 Task: Create user for testing Purpose.
Action: Mouse moved to (588, 30)
Screenshot: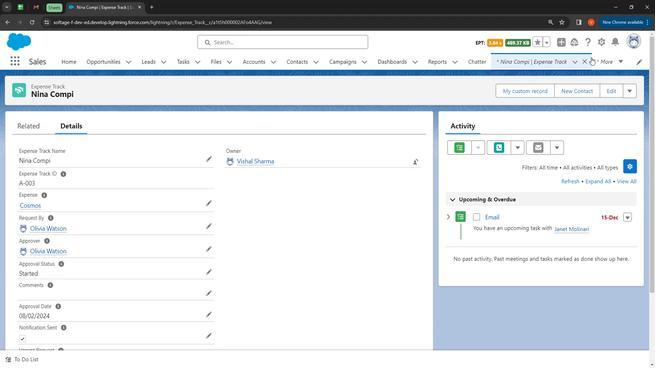 
Action: Mouse pressed left at (588, 30)
Screenshot: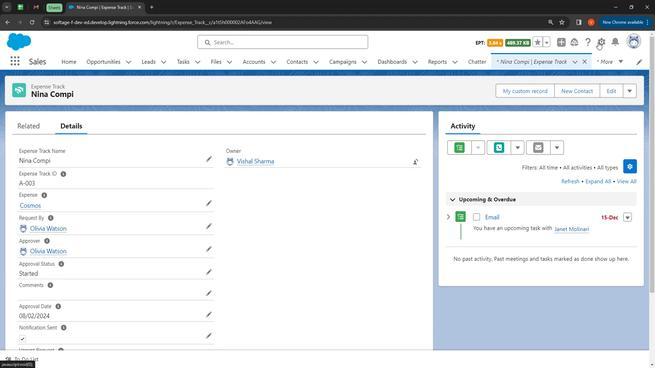 
Action: Mouse moved to (540, 60)
Screenshot: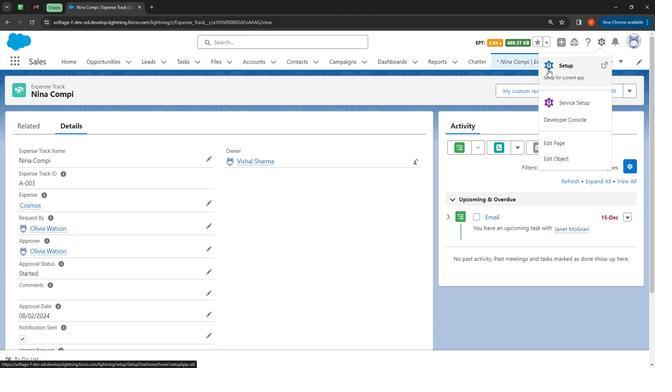 
Action: Mouse pressed left at (540, 60)
Screenshot: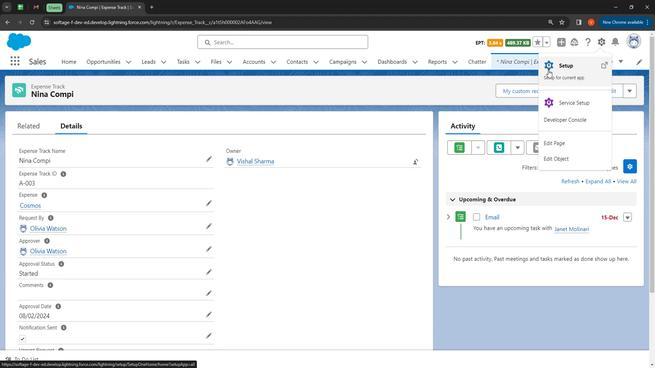 
Action: Mouse moved to (60, 73)
Screenshot: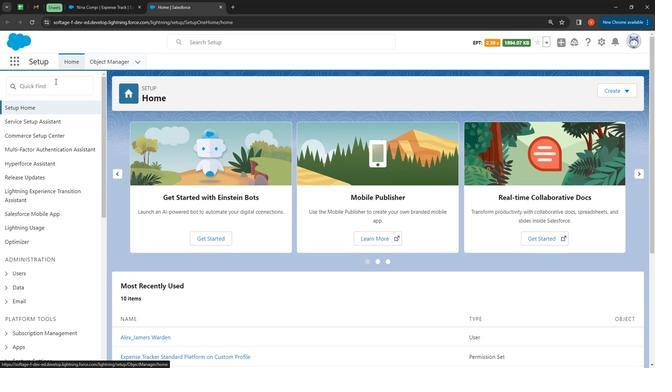 
Action: Mouse pressed left at (60, 73)
Screenshot: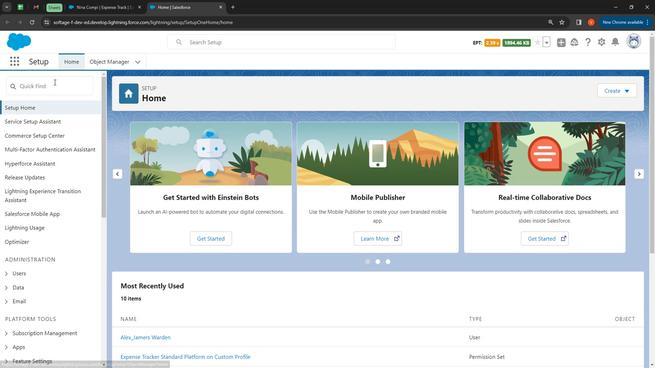 
Action: Mouse moved to (52, 83)
Screenshot: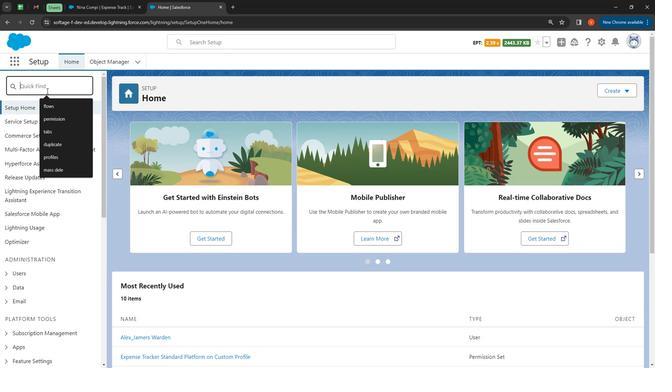 
Action: Mouse pressed left at (52, 83)
Screenshot: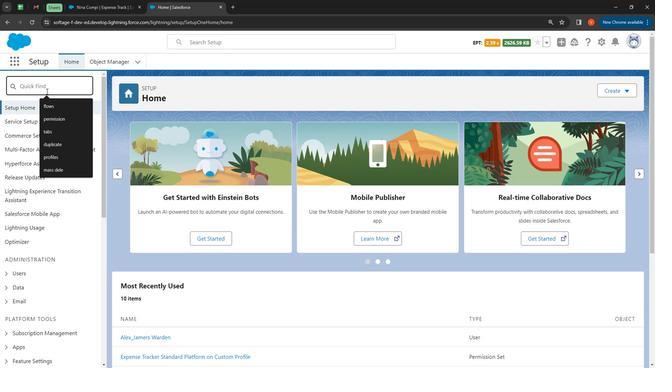 
Action: Mouse moved to (56, 83)
Screenshot: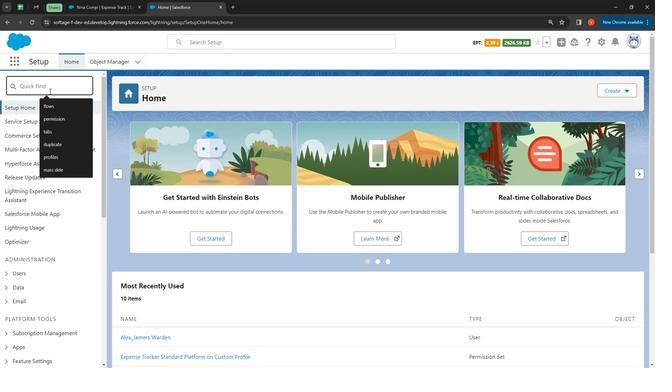 
Action: Key pressed <Key.shift>User
Screenshot: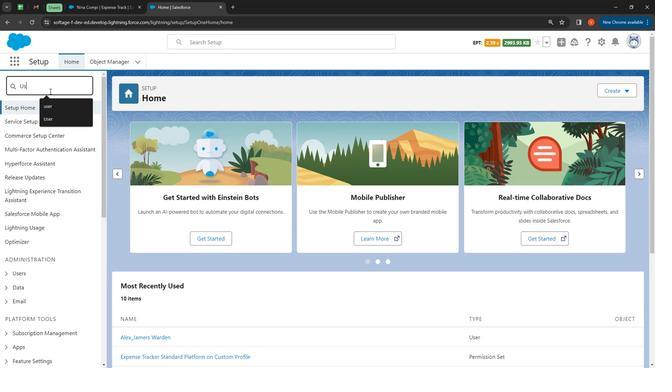 
Action: Mouse moved to (37, 218)
Screenshot: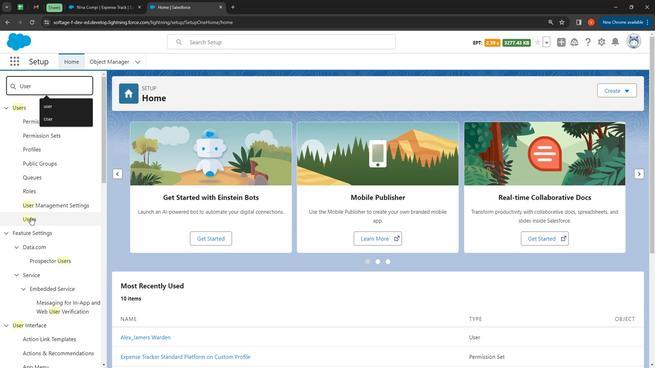 
Action: Mouse pressed left at (37, 218)
Screenshot: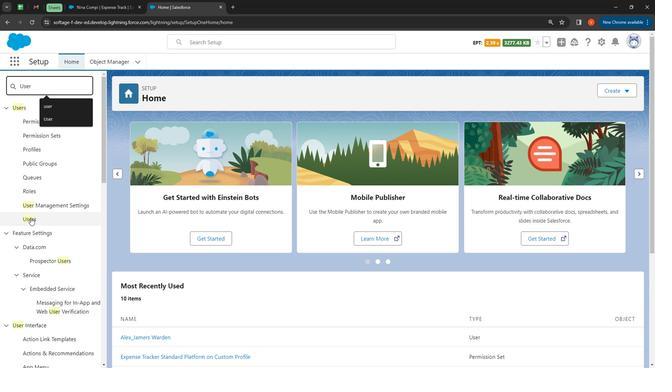 
Action: Mouse moved to (296, 194)
Screenshot: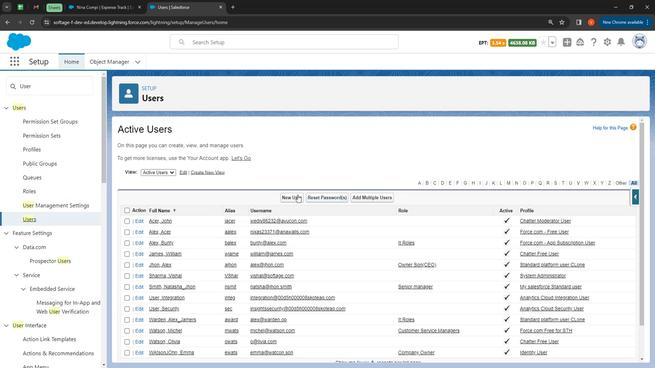 
Action: Mouse pressed left at (296, 194)
Screenshot: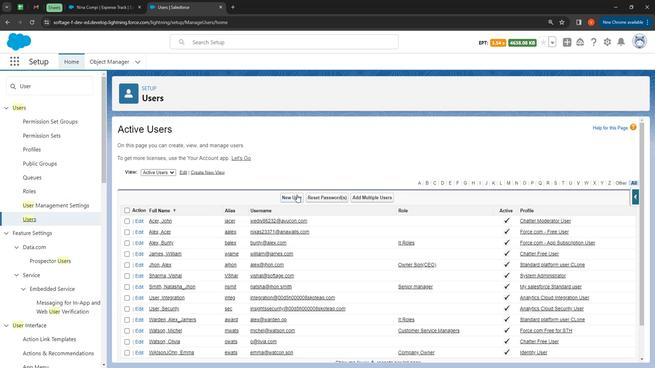 
Action: Mouse moved to (498, 171)
Screenshot: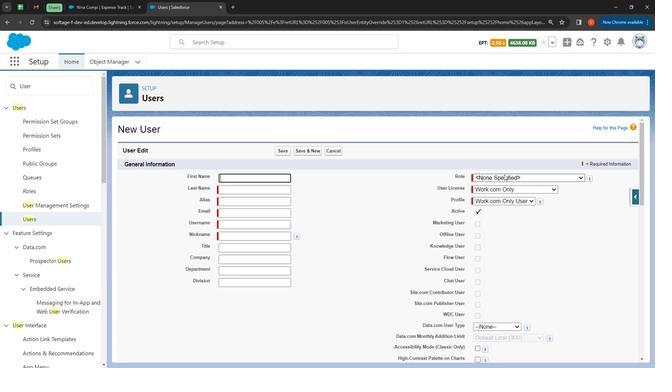 
Action: Mouse pressed left at (498, 171)
Screenshot: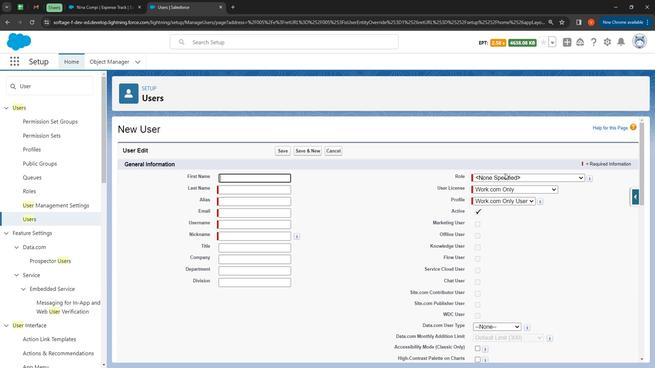 
Action: Mouse moved to (503, 175)
Screenshot: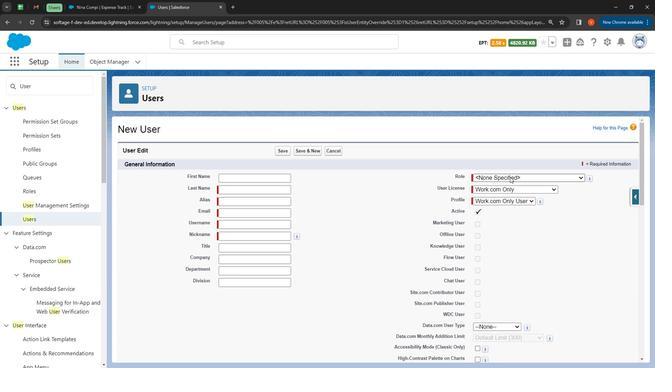 
Action: Mouse pressed left at (503, 175)
Screenshot: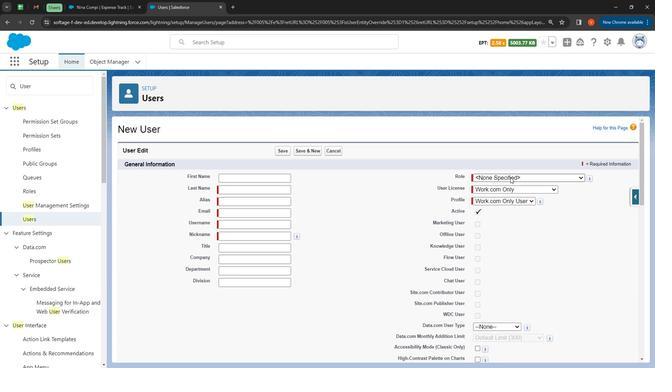 
Action: Mouse moved to (514, 272)
Screenshot: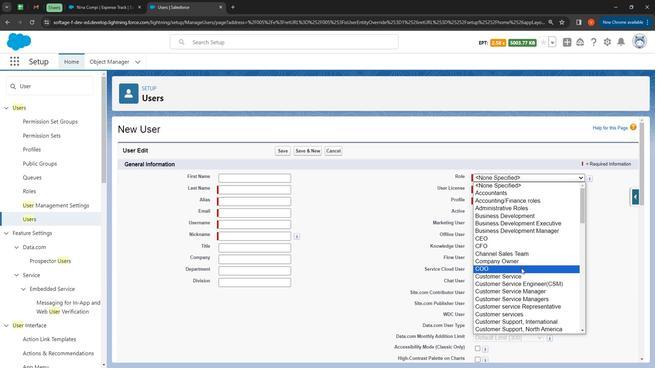 
Action: Mouse pressed left at (514, 272)
Screenshot: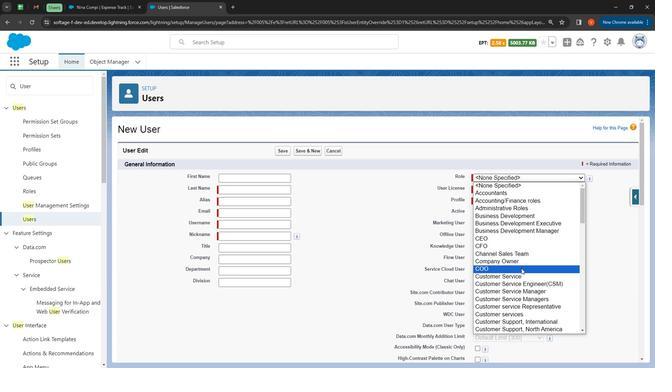 
Action: Mouse moved to (503, 188)
Screenshot: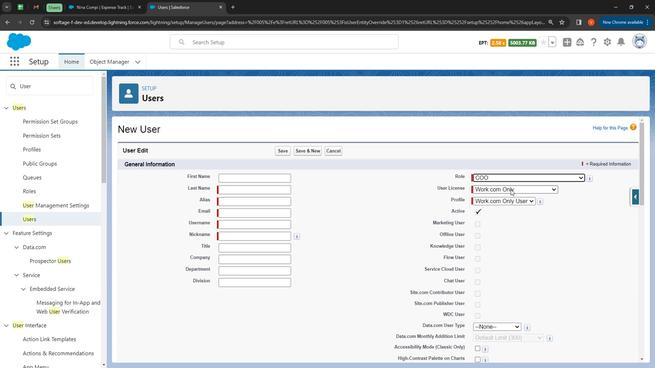 
Action: Mouse pressed left at (503, 188)
Screenshot: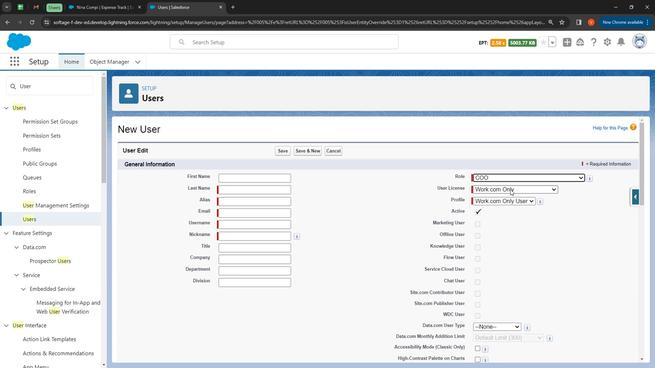 
Action: Mouse moved to (509, 197)
Screenshot: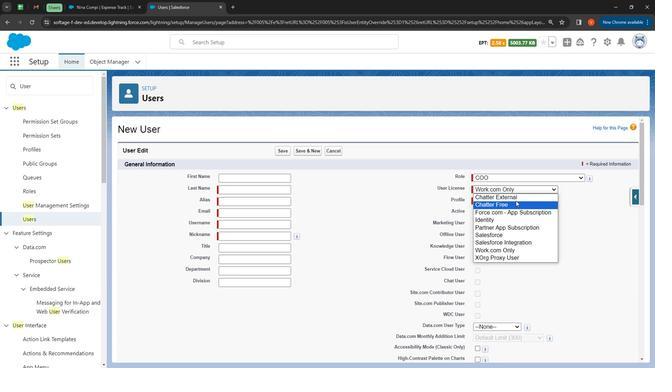 
Action: Mouse pressed left at (509, 197)
Screenshot: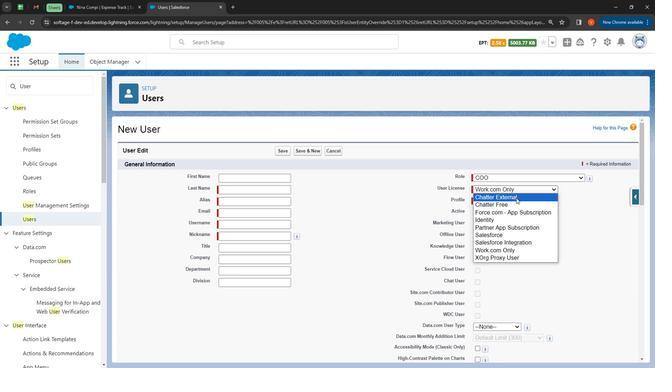 
Action: Mouse moved to (514, 202)
Screenshot: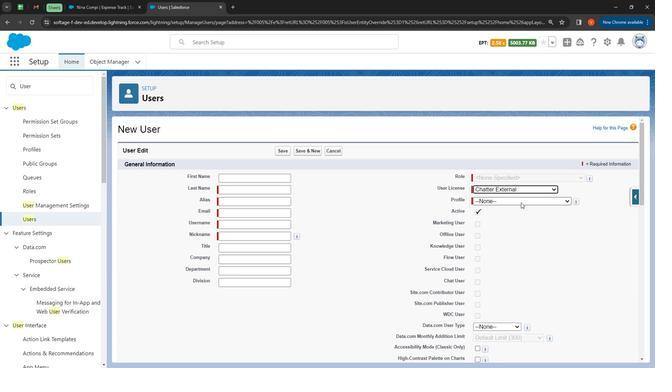 
Action: Mouse pressed left at (514, 202)
Screenshot: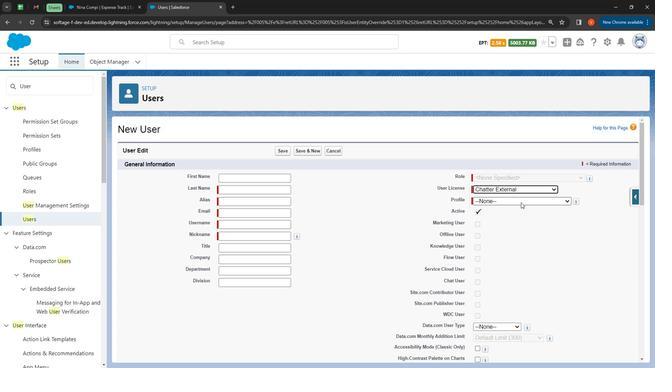 
Action: Mouse moved to (531, 217)
Screenshot: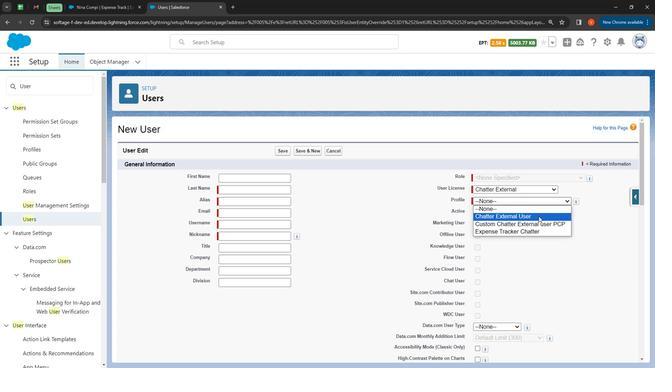 
Action: Mouse pressed left at (531, 217)
Screenshot: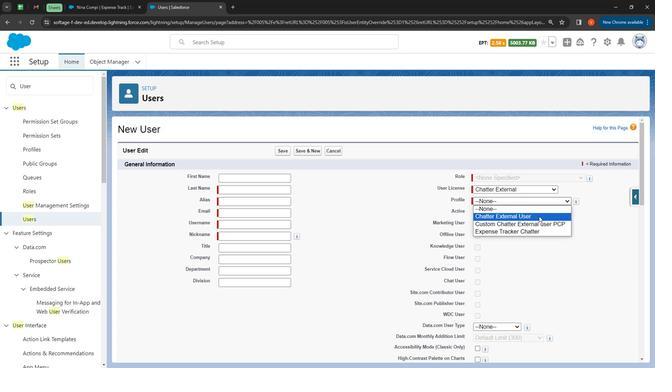 
Action: Mouse moved to (238, 176)
Screenshot: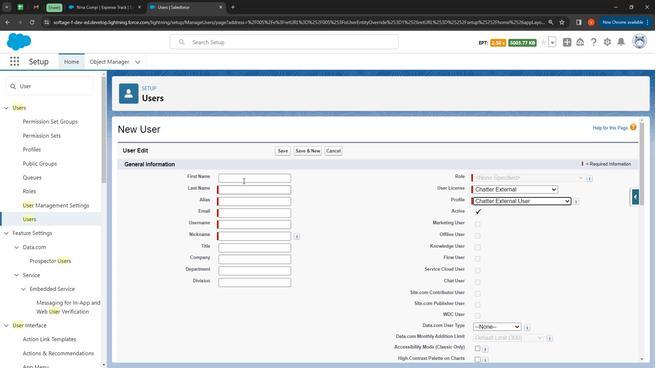 
Action: Mouse pressed left at (238, 176)
Screenshot: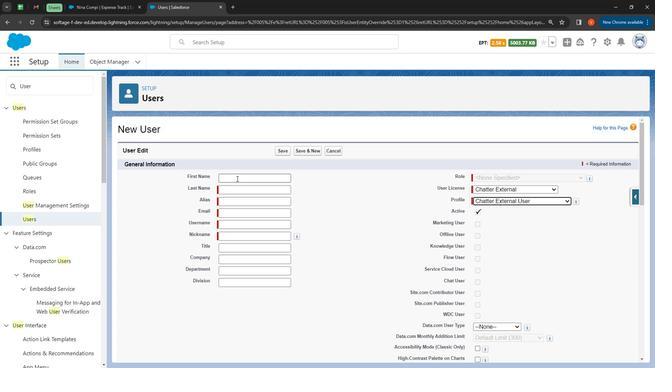 
Action: Mouse moved to (318, 168)
Screenshot: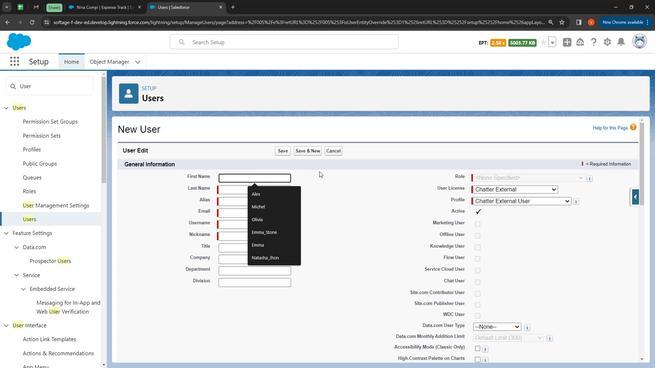 
Action: Key pressed <Key.shift>
Screenshot: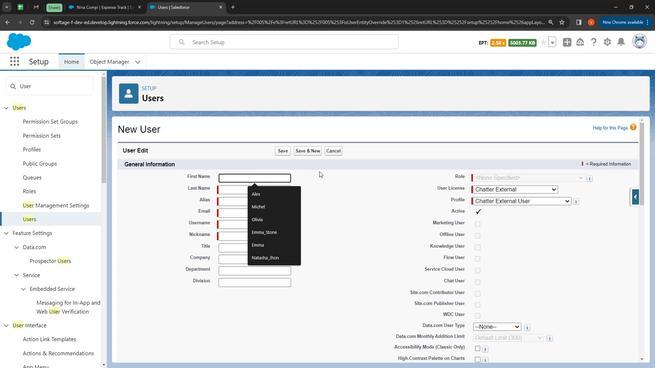 
Action: Mouse moved to (316, 167)
Screenshot: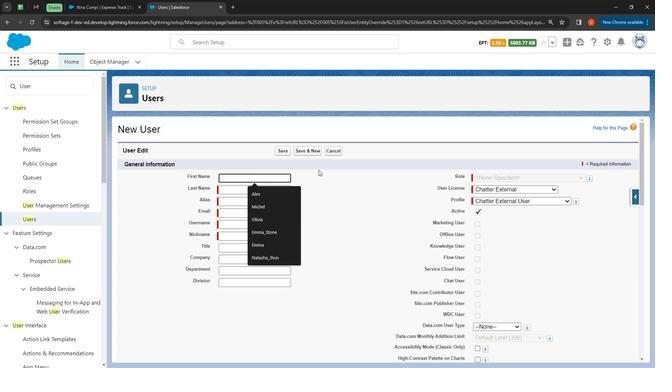 
Action: Key pressed <Key.shift><Key.shift><Key.shift><Key.shift><Key.shift><Key.shift><Key.shift><Key.shift><Key.shift><Key.shift><Key.shift><Key.shift><Key.shift><Key.shift><Key.shift><Key.shift><Key.shift><Key.shift><Key.shift><Key.shift><Key.shift>Eathen
Screenshot: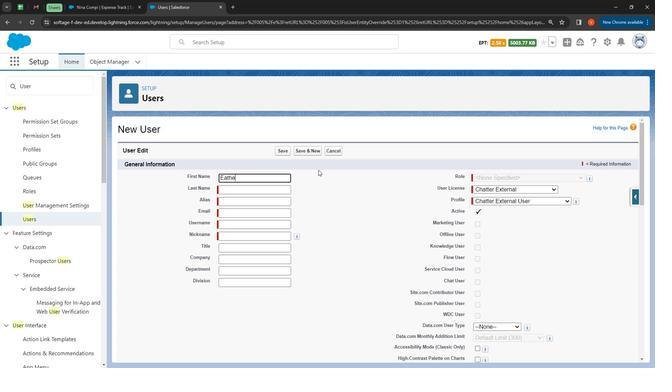
Action: Mouse moved to (280, 192)
Screenshot: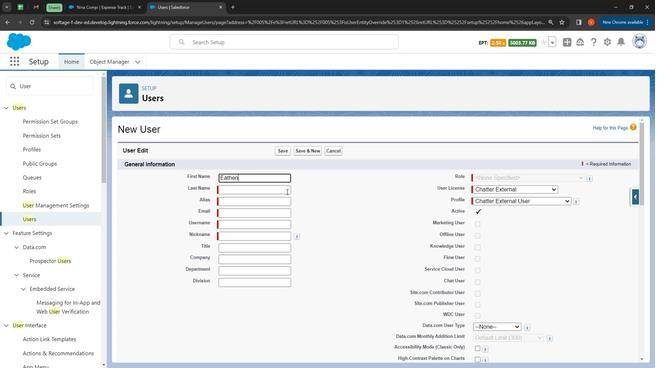 
Action: Mouse pressed left at (280, 192)
Screenshot: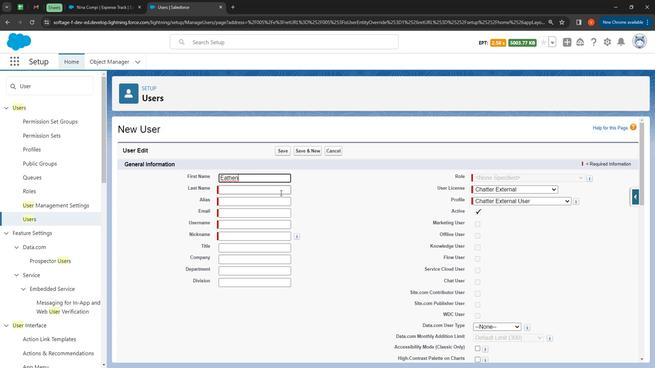 
Action: Key pressed <Key.shift><Key.shift><Key.shift><Key.shift><Key.shift><Key.shift><Key.shift><Key.shift><Key.shift><Key.shift><Key.shift><Key.shift><Key.shift><Key.shift>Lee
Screenshot: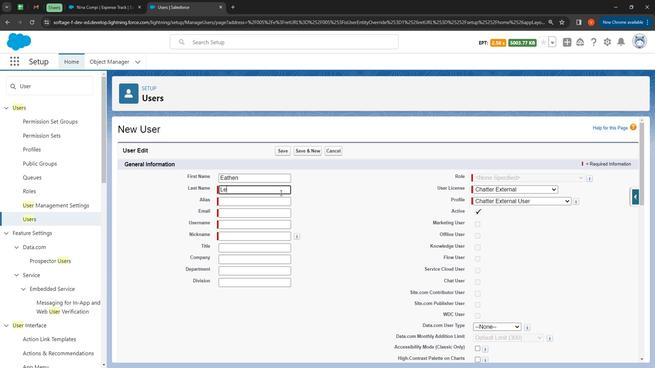 
Action: Mouse moved to (272, 208)
Screenshot: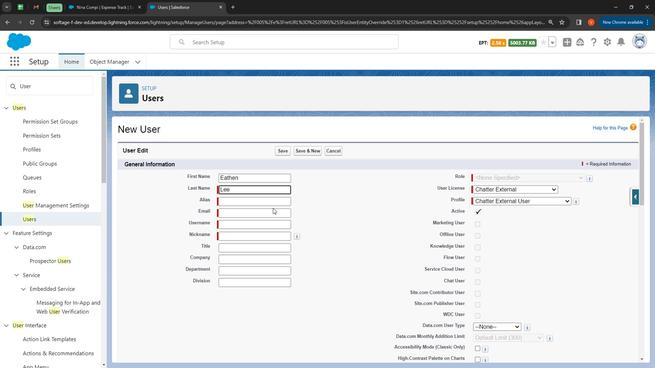 
Action: Mouse pressed left at (272, 208)
Screenshot: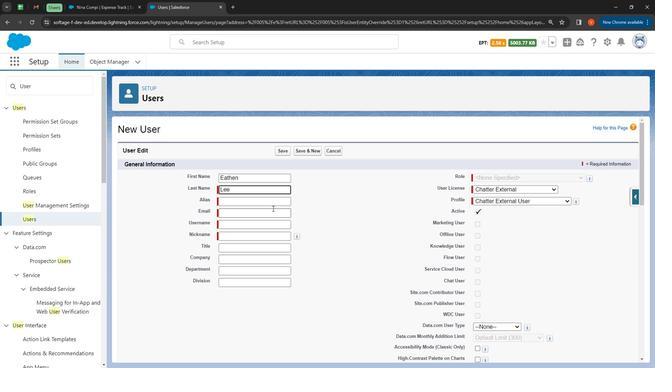 
Action: Mouse moved to (212, 225)
Screenshot: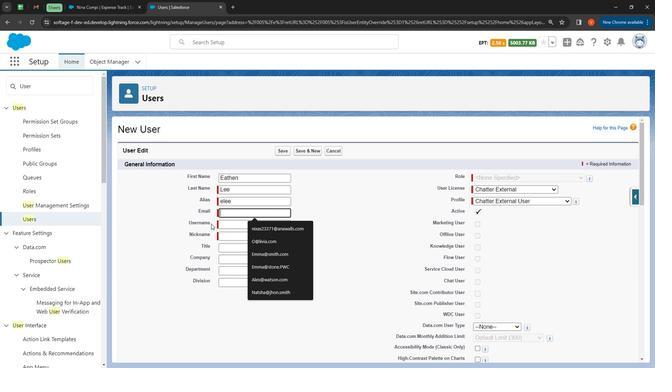 
Action: Key pressed <Key.shift>
Screenshot: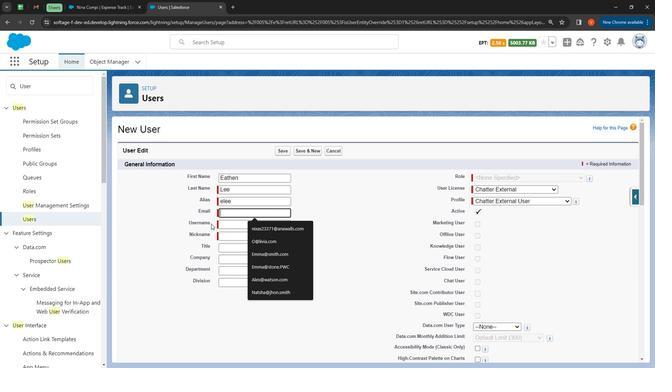 
Action: Mouse moved to (221, 222)
Screenshot: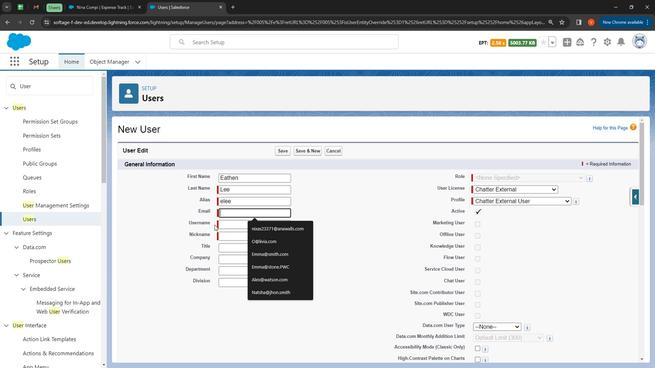 
Action: Key pressed <Key.shift><Key.shift><Key.shift>Eathen<Key.shift>@<Key.shift>Lee.com
Screenshot: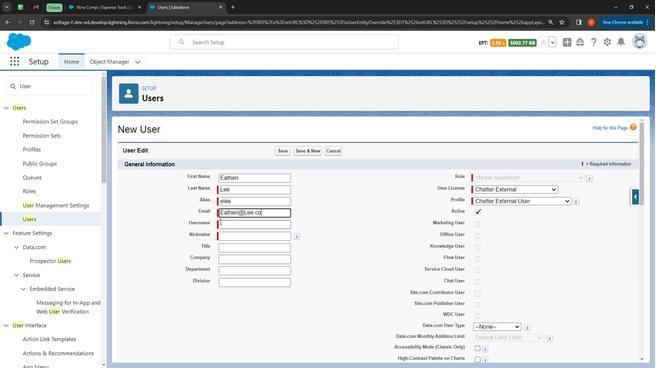 
Action: Mouse moved to (239, 231)
Screenshot: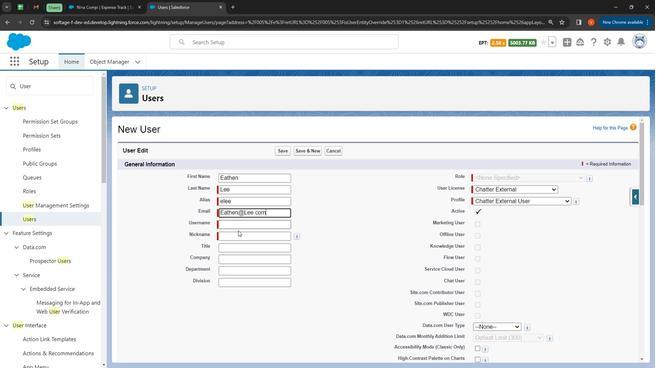 
Action: Mouse pressed left at (239, 231)
Screenshot: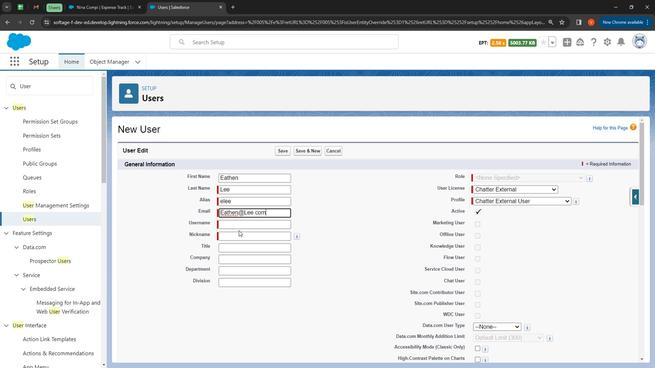 
Action: Mouse moved to (230, 249)
Screenshot: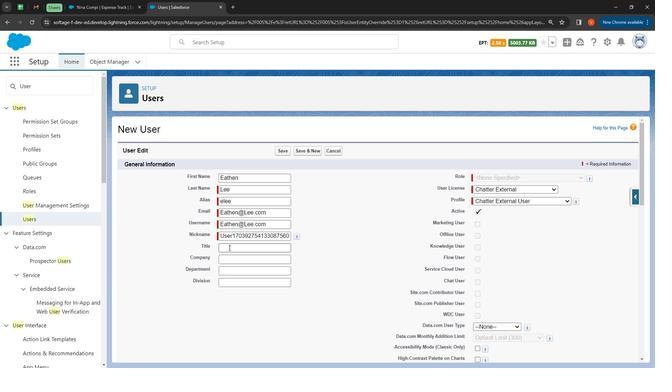 
Action: Mouse pressed left at (230, 249)
Screenshot: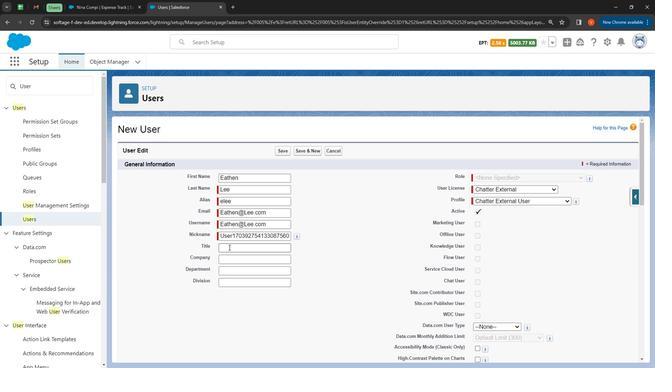 
Action: Mouse moved to (231, 249)
Screenshot: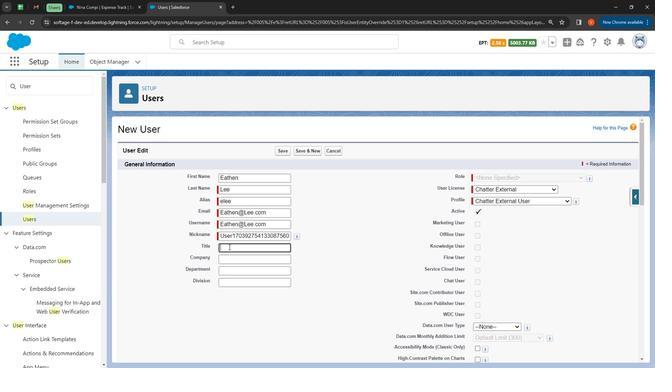 
Action: Key pressed <Key.shift>
Screenshot: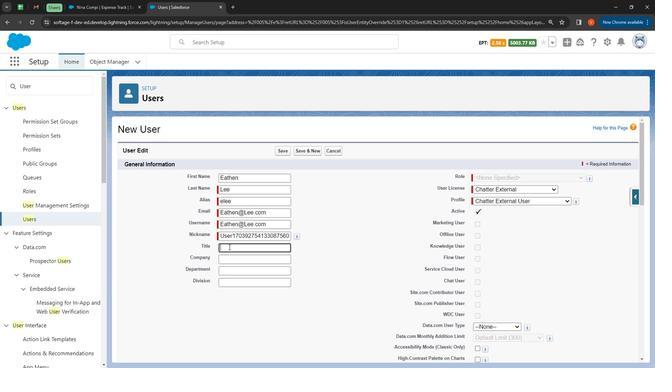 
Action: Mouse moved to (237, 246)
Screenshot: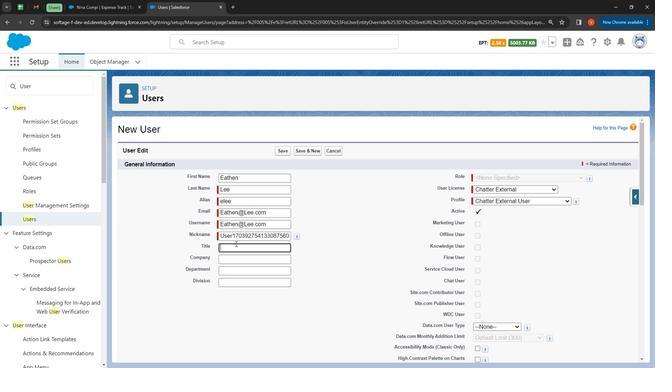 
Action: Key pressed Salesforce<Key.space><Key.shift>Developer<Key.tab><Key.shift>PWC
Screenshot: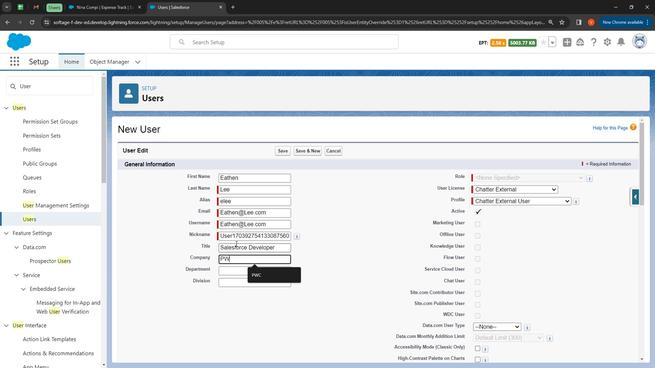 
Action: Mouse moved to (240, 279)
Screenshot: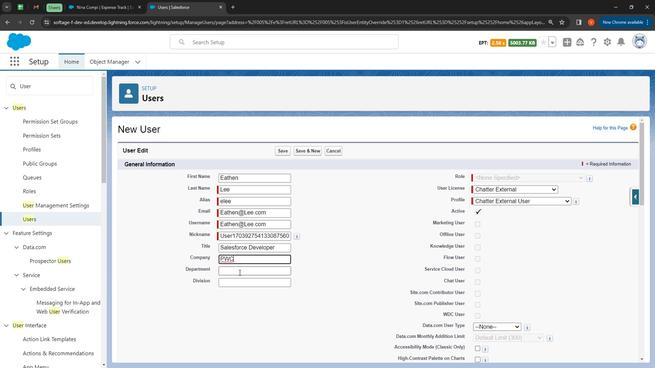 
Action: Mouse pressed left at (240, 279)
Screenshot: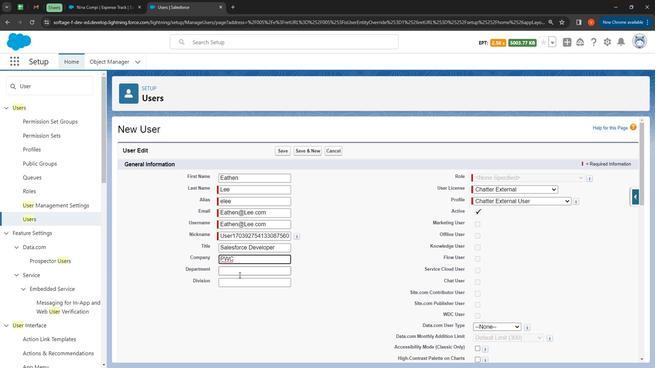 
Action: Mouse moved to (240, 279)
Screenshot: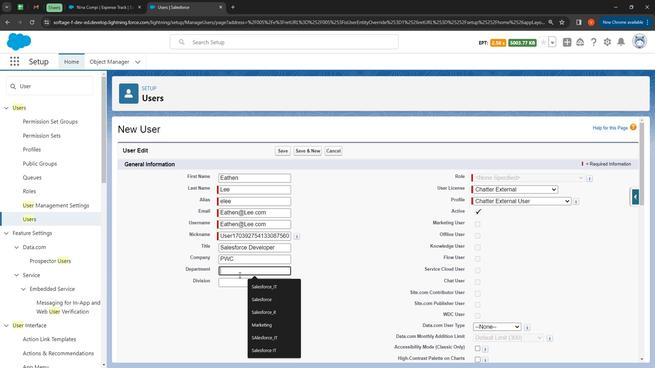 
Action: Key pressed <Key.shift>
Screenshot: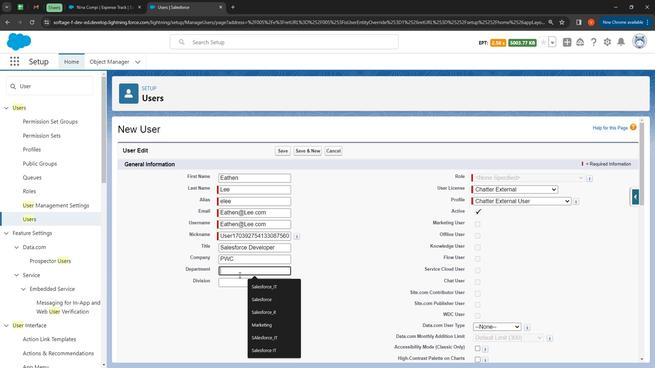 
Action: Mouse moved to (244, 243)
Screenshot: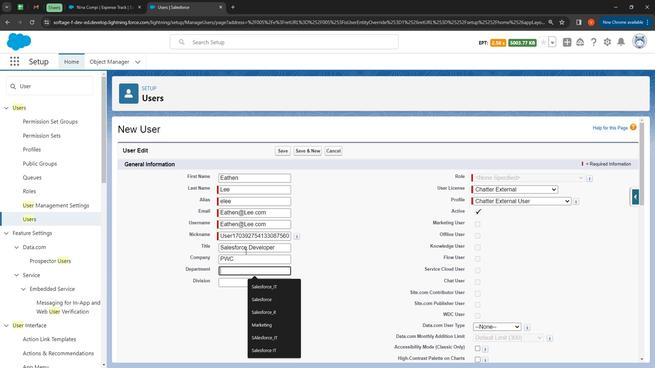 
Action: Key pressed S
Screenshot: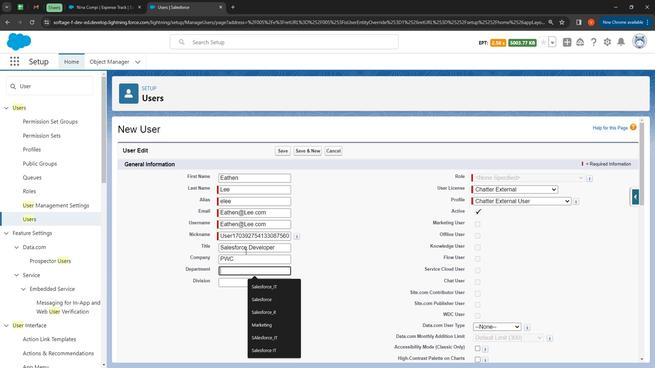 
Action: Mouse moved to (242, 239)
Screenshot: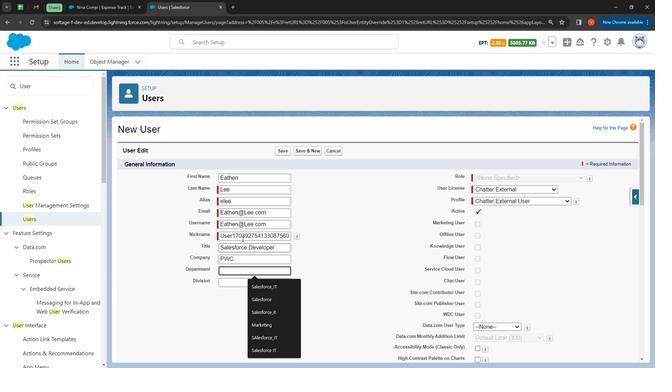 
Action: Key pressed alesforce<Key.space><Key.shift>IT
Screenshot: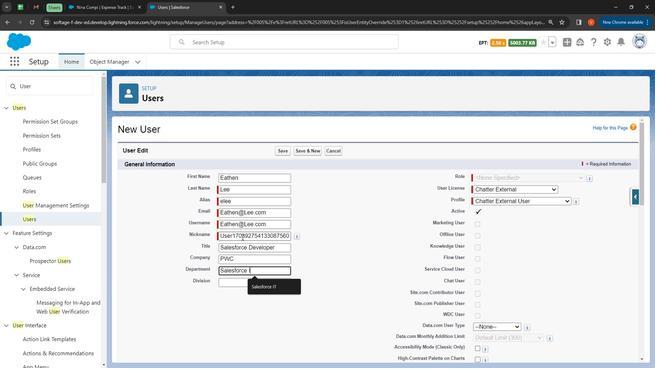 
Action: Mouse moved to (273, 291)
Screenshot: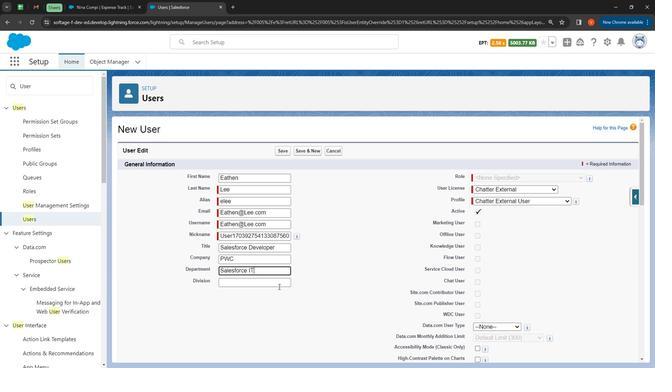 
Action: Mouse pressed left at (273, 291)
Screenshot: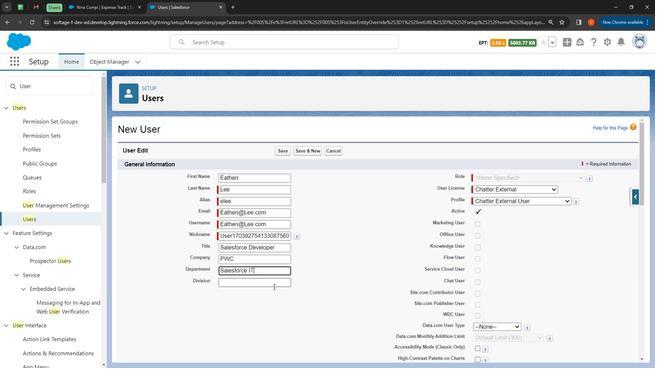 
Action: Mouse moved to (276, 284)
Screenshot: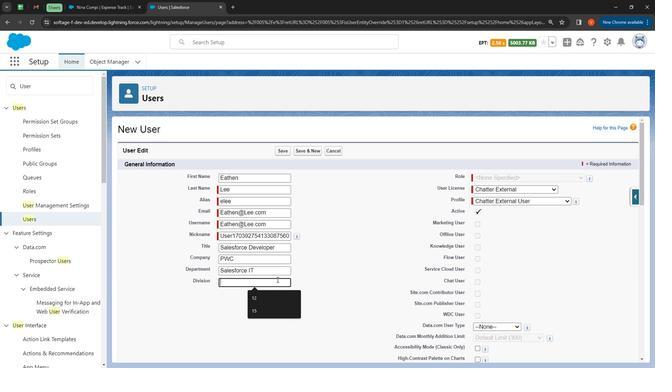 
Action: Key pressed 15
Screenshot: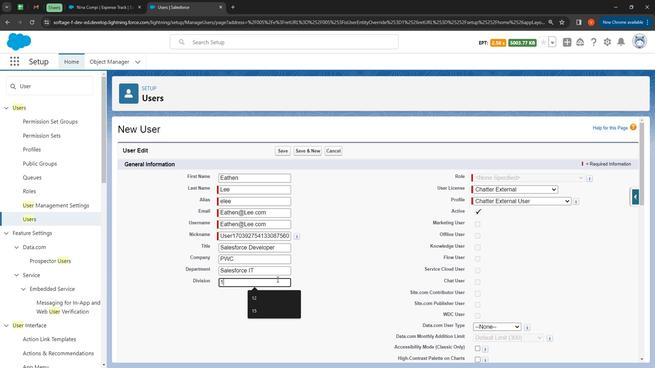
Action: Mouse moved to (520, 227)
Screenshot: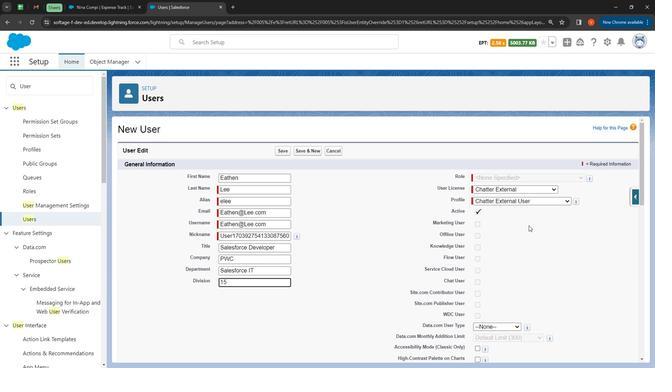
Action: Mouse scrolled (520, 227) with delta (0, 0)
Screenshot: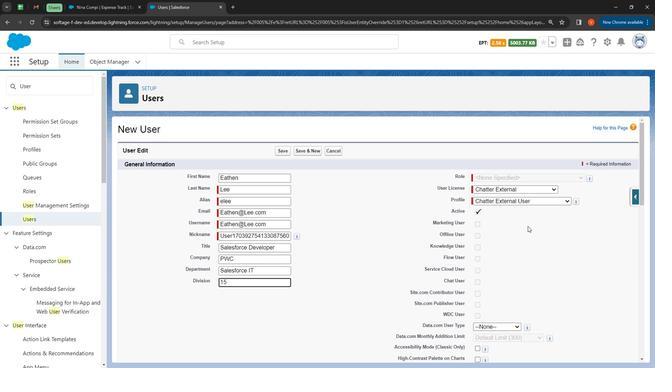 
Action: Mouse moved to (520, 228)
Screenshot: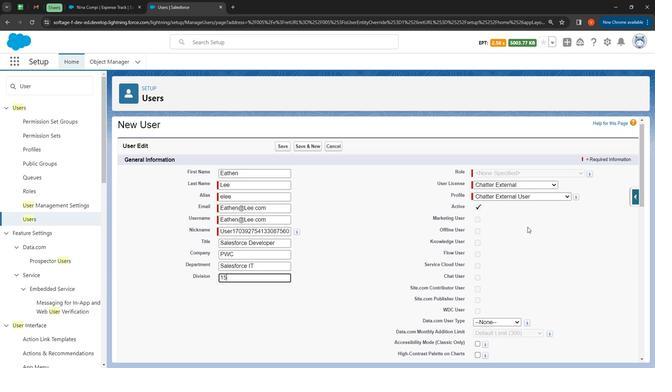 
Action: Mouse scrolled (520, 227) with delta (0, 0)
Screenshot: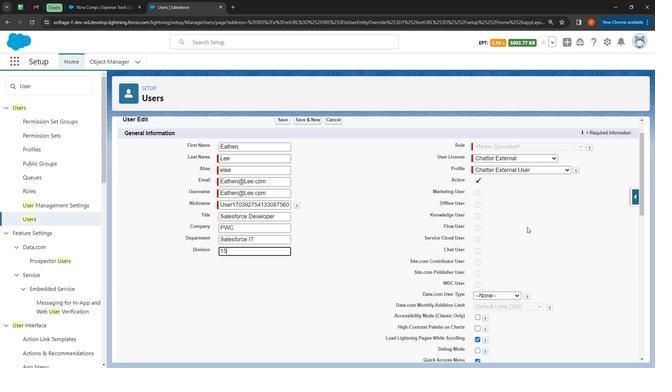 
Action: Mouse moved to (519, 228)
Screenshot: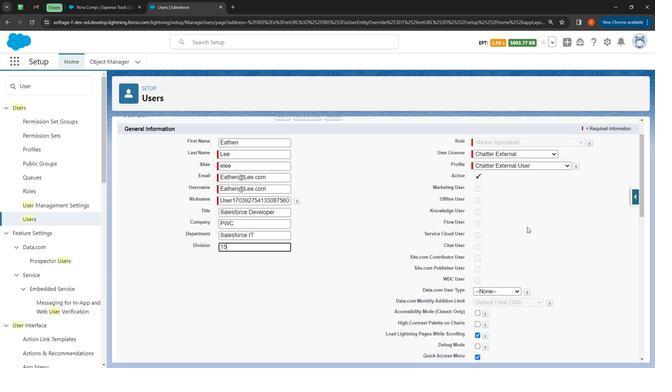 
Action: Mouse scrolled (519, 228) with delta (0, 0)
Screenshot: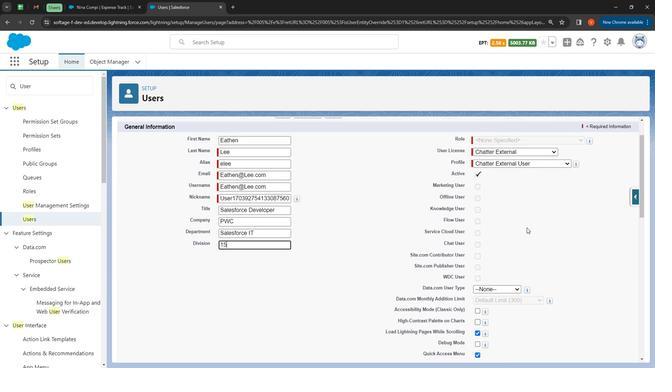 
Action: Mouse moved to (506, 237)
Screenshot: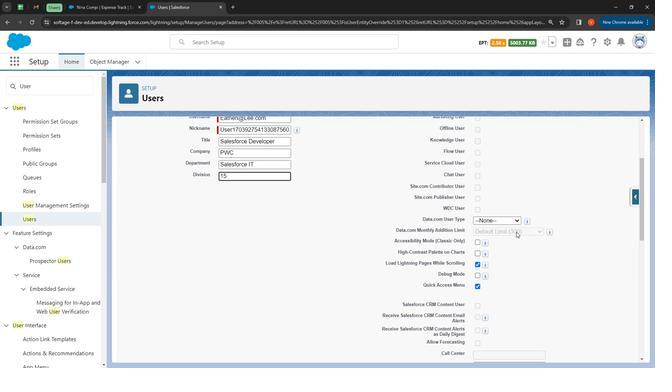 
Action: Mouse scrolled (506, 237) with delta (0, 0)
Screenshot: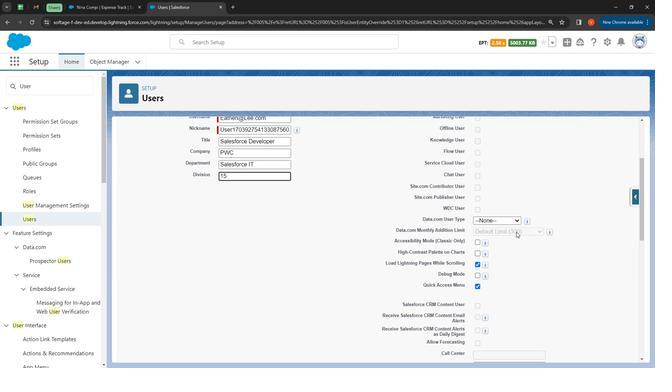 
Action: Mouse moved to (506, 239)
Screenshot: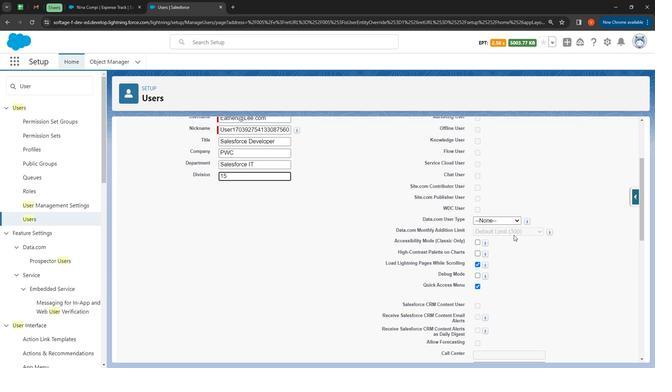 
Action: Mouse scrolled (506, 238) with delta (0, 0)
Screenshot: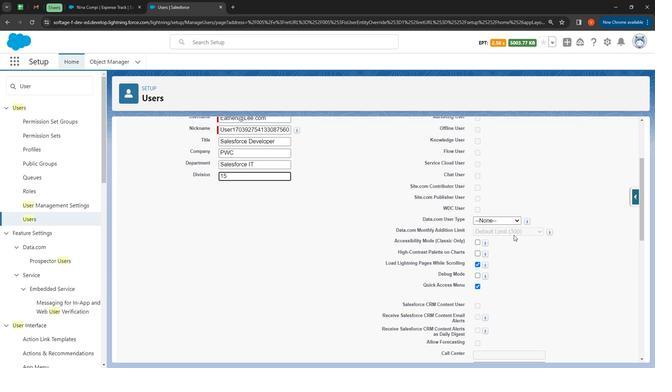 
Action: Mouse moved to (505, 239)
Screenshot: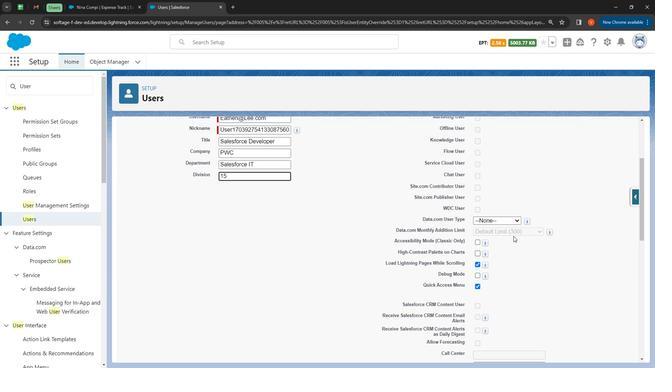
Action: Mouse scrolled (505, 239) with delta (0, 0)
Screenshot: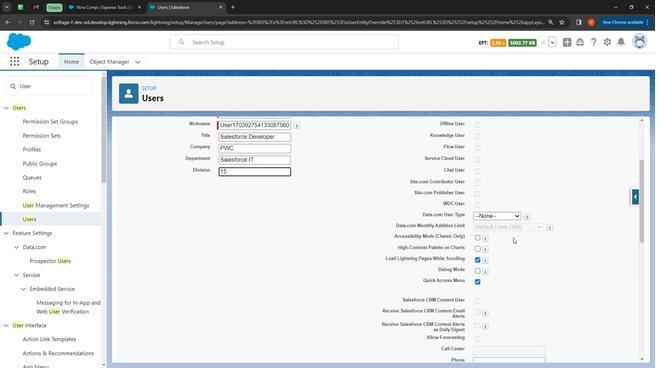 
Action: Mouse moved to (505, 240)
Screenshot: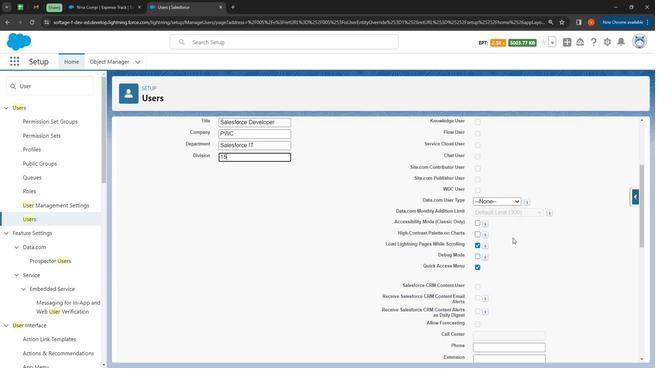 
Action: Mouse scrolled (505, 239) with delta (0, 0)
Screenshot: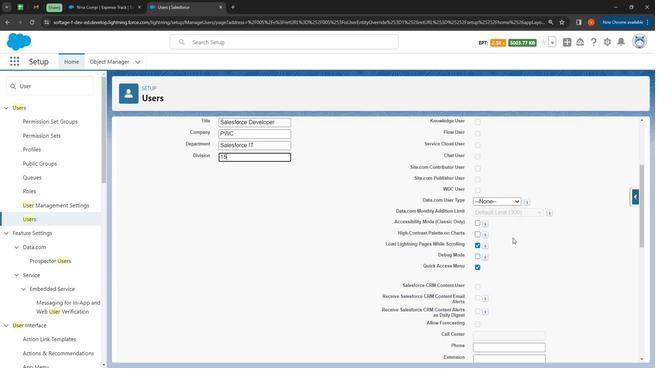 
Action: Mouse moved to (505, 240)
Screenshot: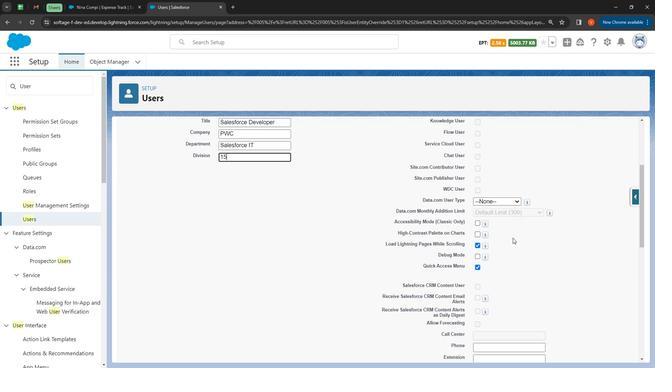 
Action: Mouse scrolled (505, 240) with delta (0, 0)
Screenshot: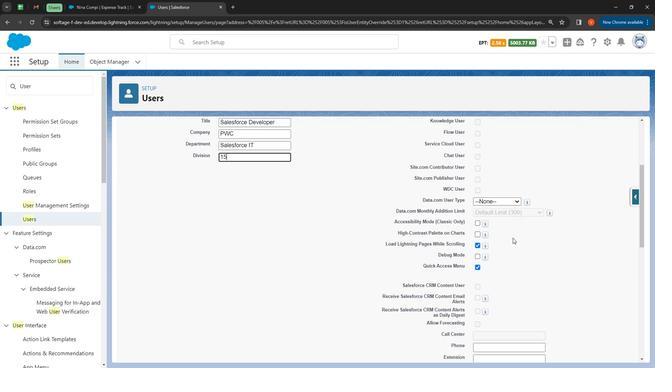 
Action: Mouse moved to (494, 189)
Screenshot: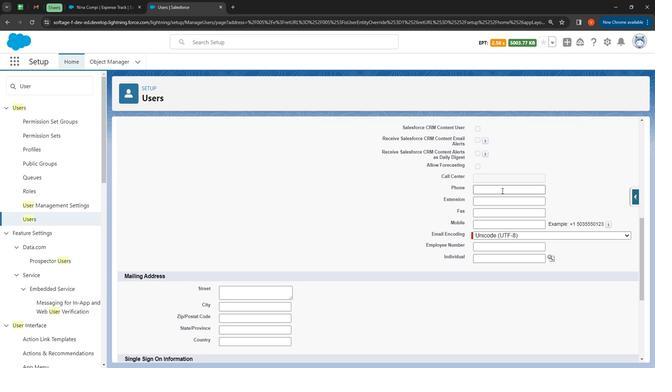 
Action: Mouse pressed left at (494, 189)
Screenshot: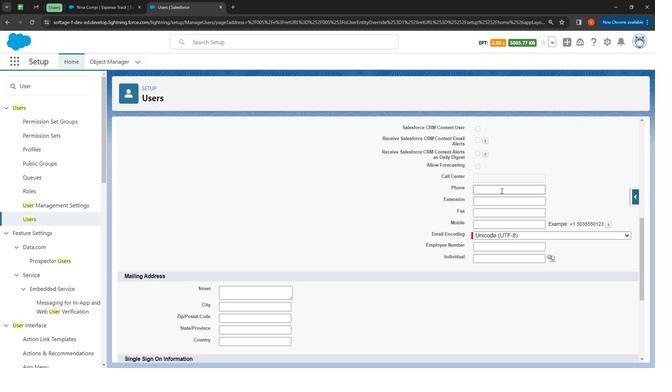 
Action: Mouse moved to (458, 94)
Screenshot: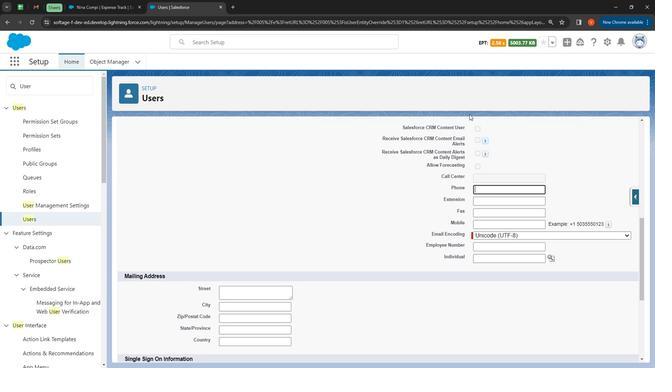 
Action: Key pressed 985478512
Screenshot: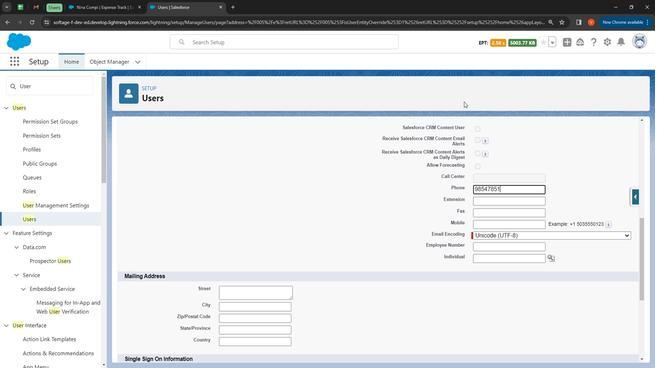 
Action: Mouse moved to (497, 211)
Screenshot: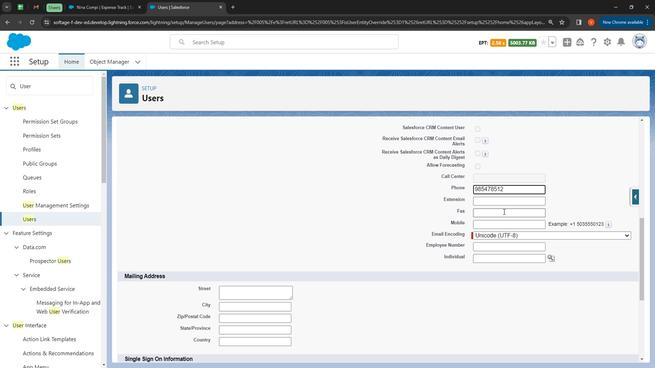 
Action: Mouse pressed left at (497, 211)
Screenshot: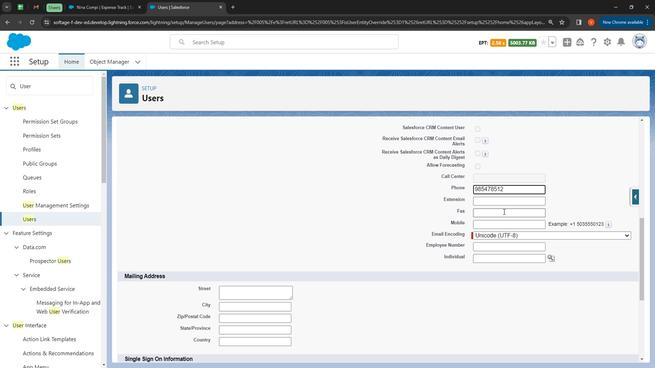 
Action: Mouse moved to (491, 201)
Screenshot: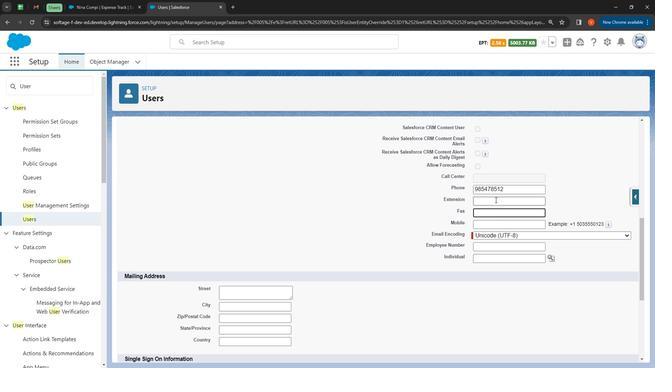 
Action: Key pressed 84856645153556
Screenshot: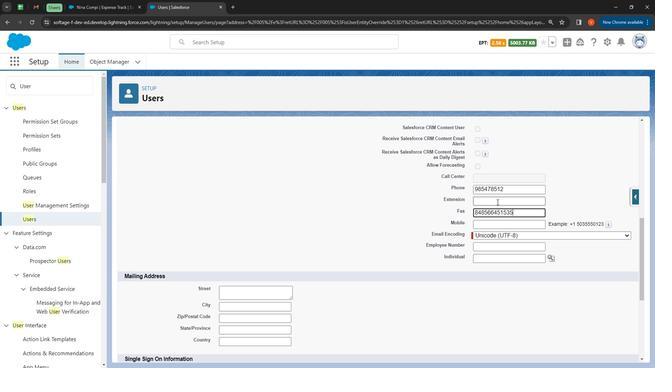 
Action: Mouse moved to (481, 223)
Screenshot: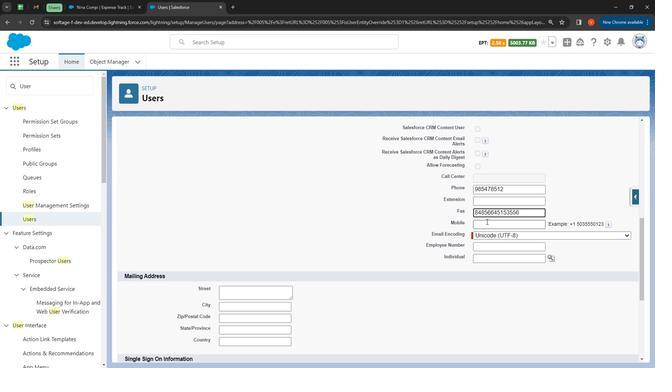 
Action: Mouse pressed left at (481, 223)
Screenshot: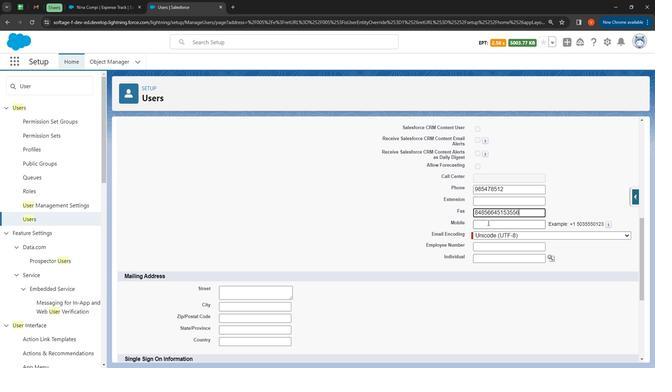 
Action: Mouse moved to (504, 177)
Screenshot: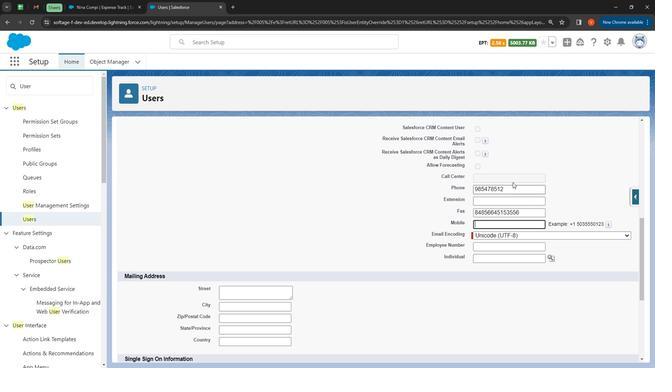 
Action: Key pressed <Key.shift>
Screenshot: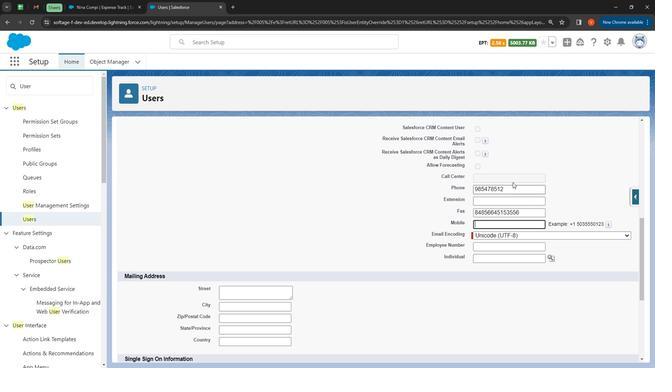 
Action: Mouse moved to (504, 177)
Screenshot: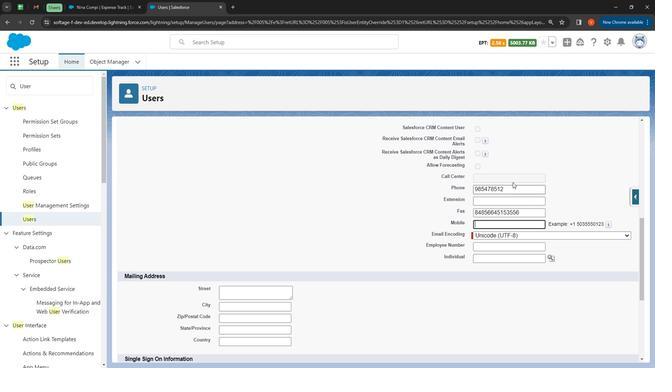 
Action: Key pressed <Key.shift><Key.shift><Key.shift><Key.shift><Key.shift><Key.shift><Key.shift><Key.shift><Key.shift><Key.shift><Key.shift><Key.shift><Key.shift><Key.shift><Key.shift><Key.shift><Key.shift><Key.shift><Key.shift><Key.shift><Key.shift><Key.shift><Key.shift><Key.shift><Key.shift><Key.shift><Key.shift><Key.shift><Key.shift><Key.shift><Key.shift><Key.shift>+1<Key.space>589454878595
Screenshot: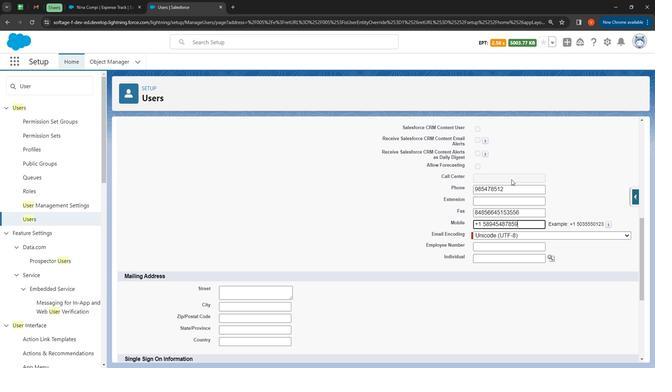 
Action: Mouse moved to (493, 251)
Screenshot: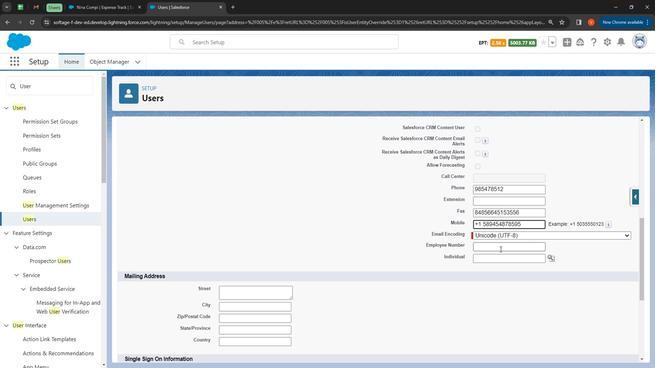 
Action: Mouse pressed left at (493, 251)
Screenshot: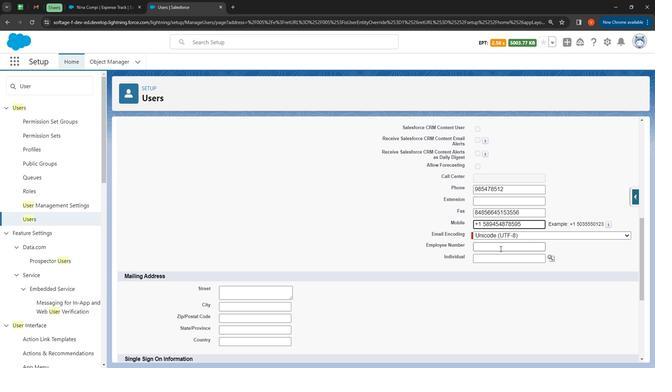 
Action: Mouse moved to (496, 246)
Screenshot: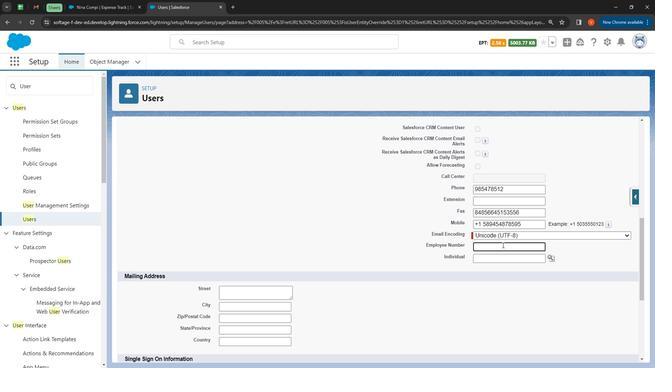 
Action: Key pressed 1
Screenshot: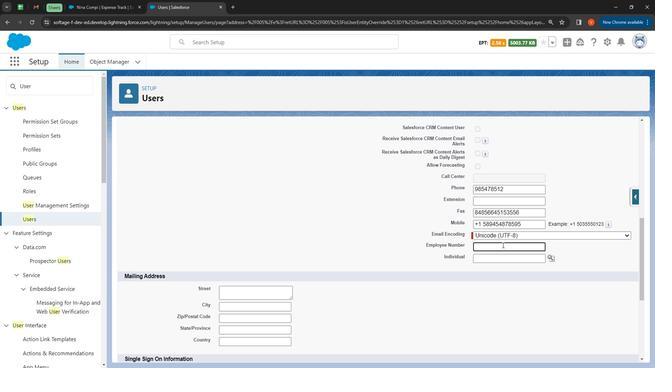 
Action: Mouse moved to (497, 244)
Screenshot: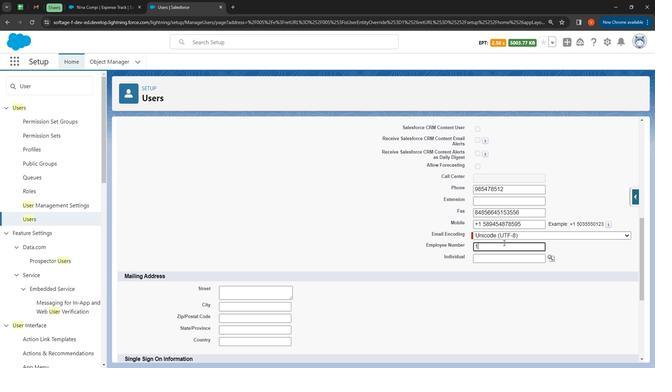 
Action: Key pressed 2
Screenshot: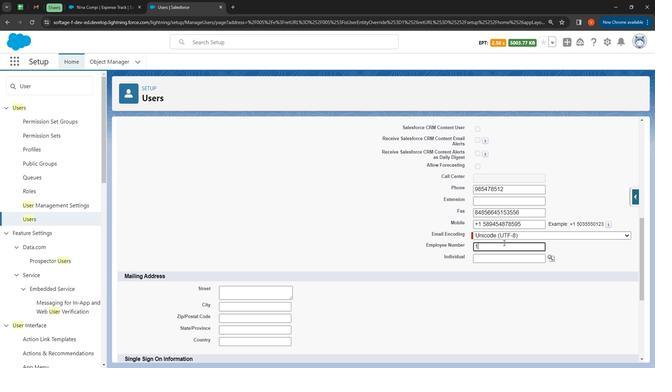 
Action: Mouse moved to (497, 244)
Screenshot: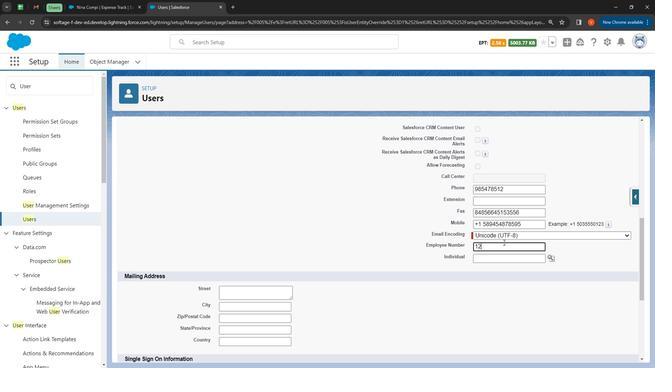 
Action: Key pressed 3
Screenshot: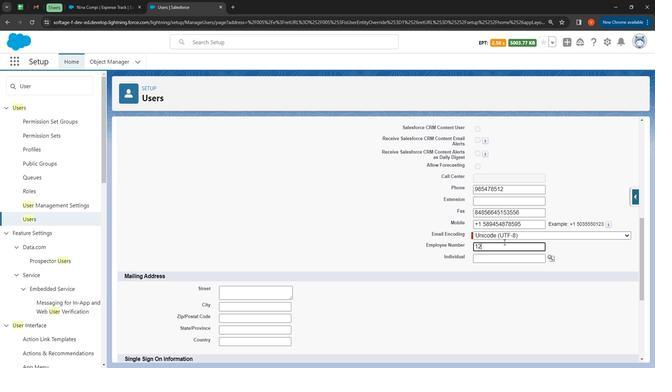 
Action: Mouse moved to (500, 241)
Screenshot: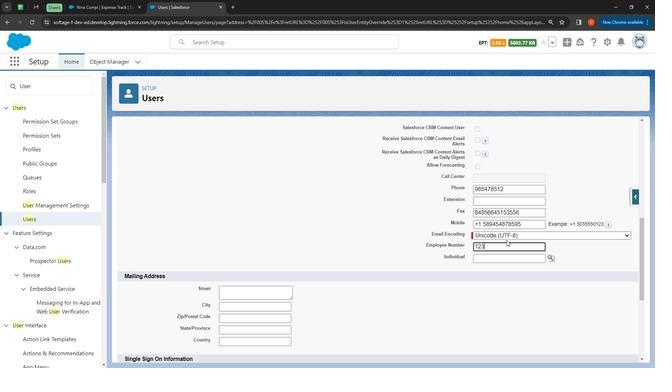 
Action: Key pressed 4
Screenshot: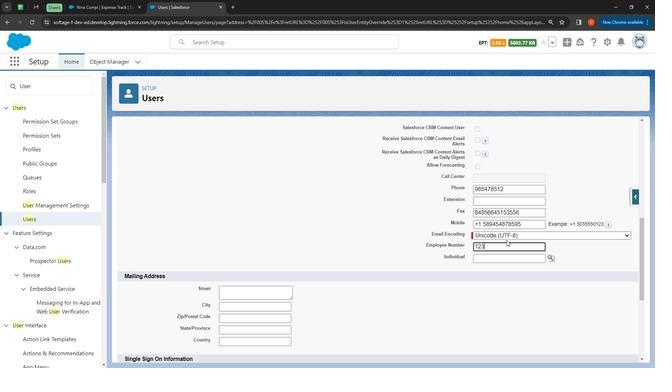 
Action: Mouse moved to (504, 237)
Screenshot: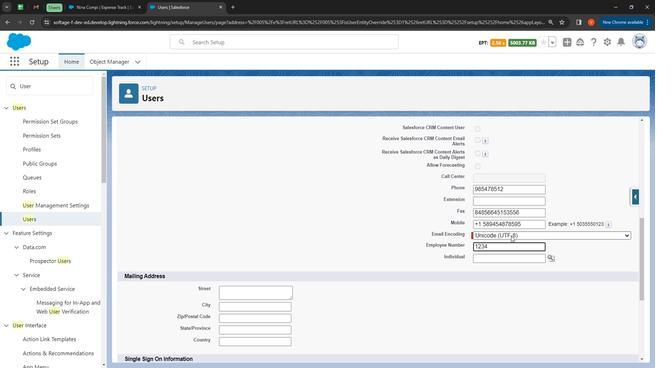 
Action: Key pressed 5
Screenshot: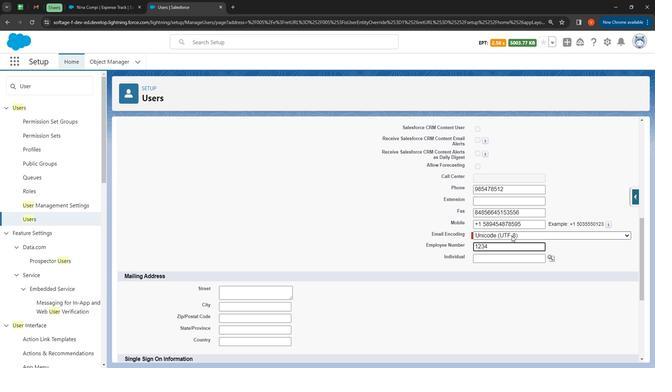 
Action: Mouse moved to (506, 237)
Screenshot: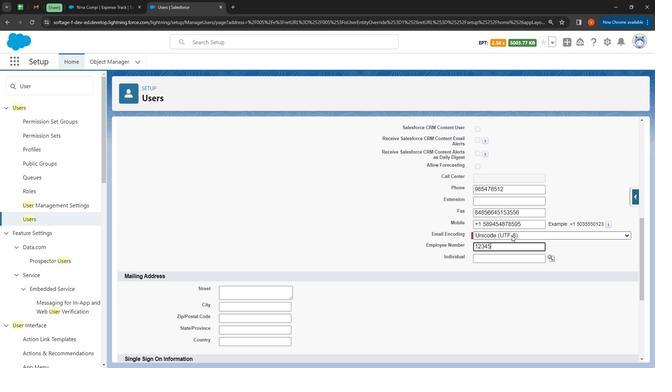 
Action: Key pressed 1
Screenshot: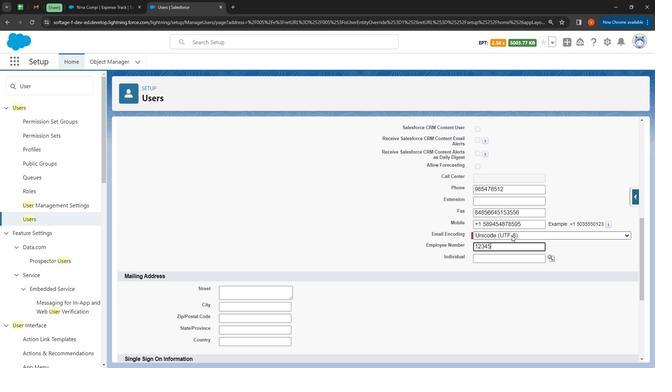 
Action: Mouse moved to (485, 258)
Screenshot: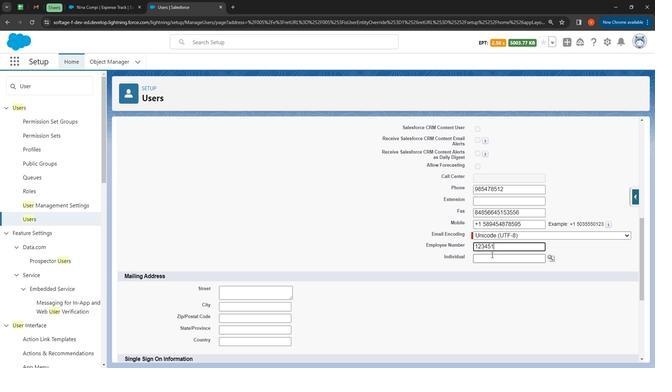 
Action: Mouse pressed left at (485, 258)
Screenshot: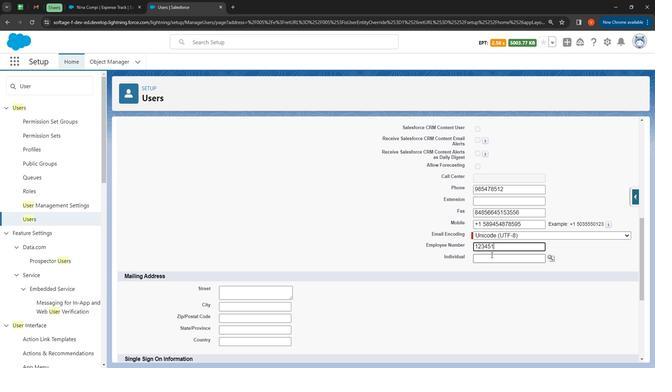 
Action: Mouse moved to (545, 264)
Screenshot: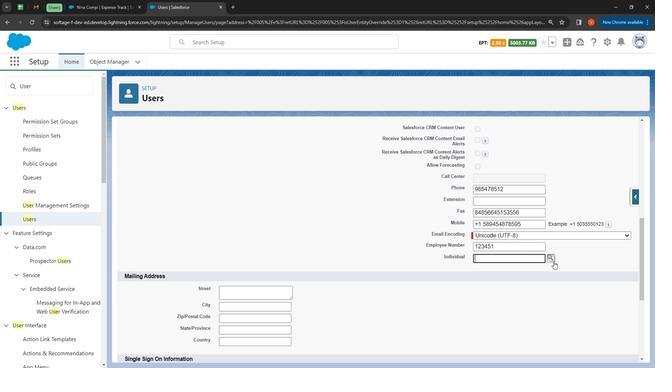 
Action: Mouse pressed left at (545, 264)
Screenshot: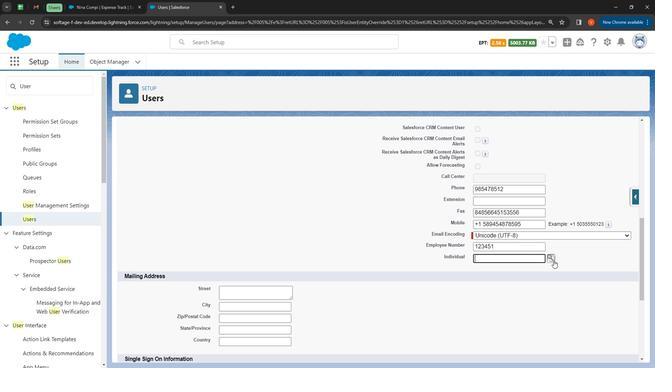 
Action: Mouse moved to (454, 268)
Screenshot: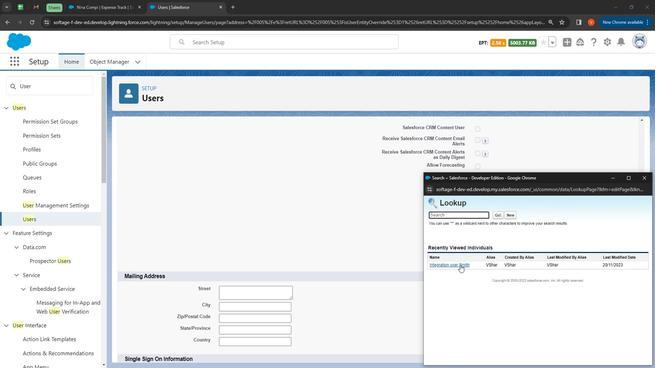 
Action: Mouse pressed left at (454, 268)
Screenshot: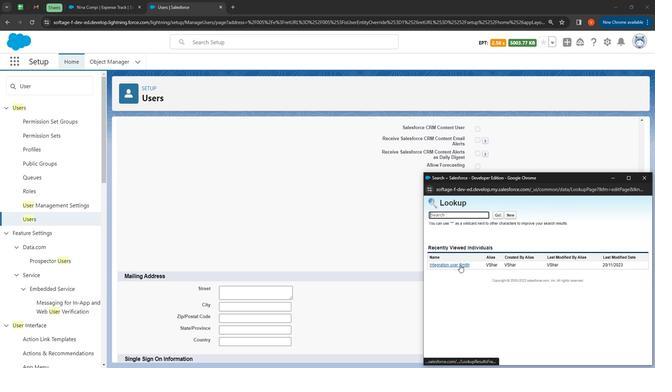 
Action: Mouse moved to (366, 284)
Screenshot: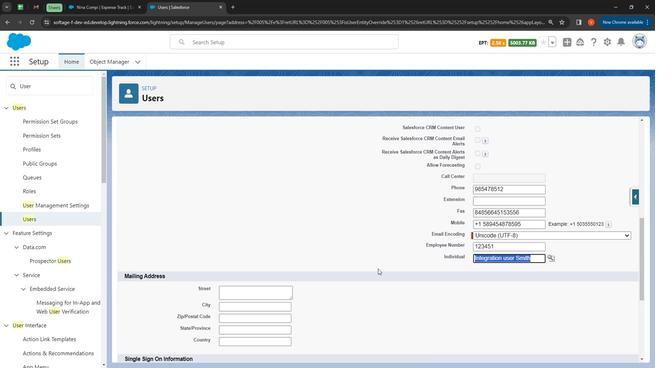 
Action: Mouse scrolled (366, 284) with delta (0, 0)
Screenshot: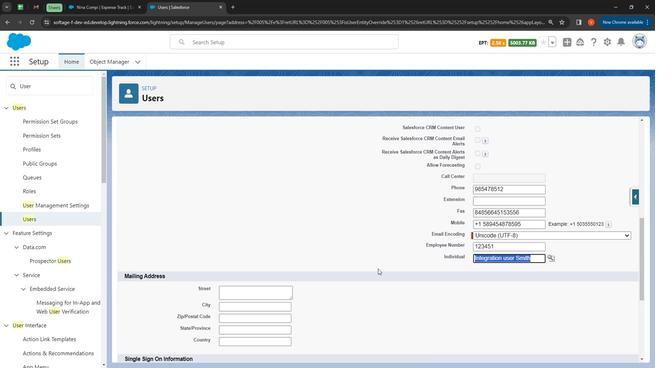 
Action: Mouse moved to (361, 291)
Screenshot: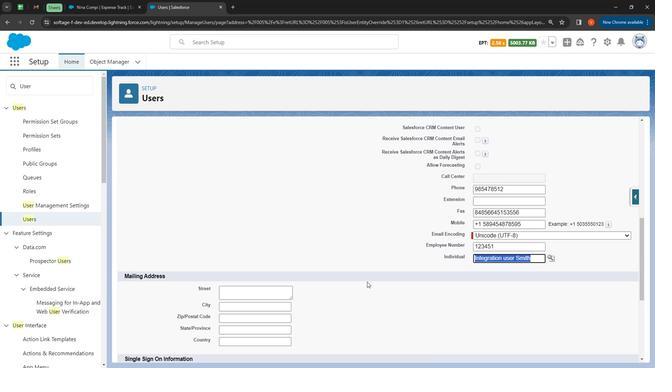
Action: Mouse scrolled (361, 291) with delta (0, 0)
Screenshot: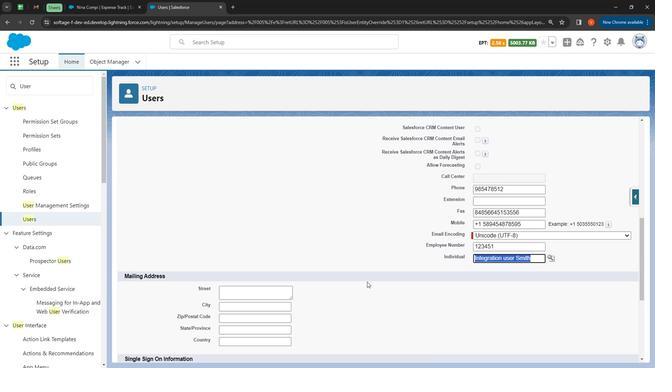 
Action: Mouse moved to (345, 294)
Screenshot: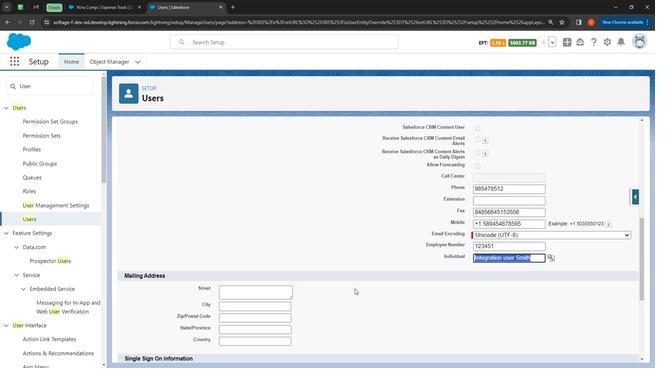 
Action: Mouse scrolled (345, 294) with delta (0, 0)
Screenshot: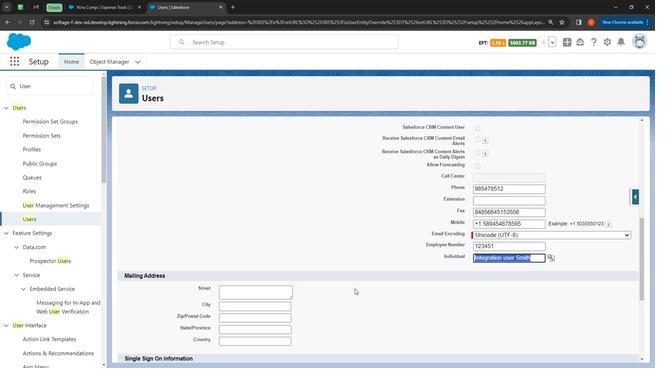 
Action: Mouse moved to (339, 294)
Screenshot: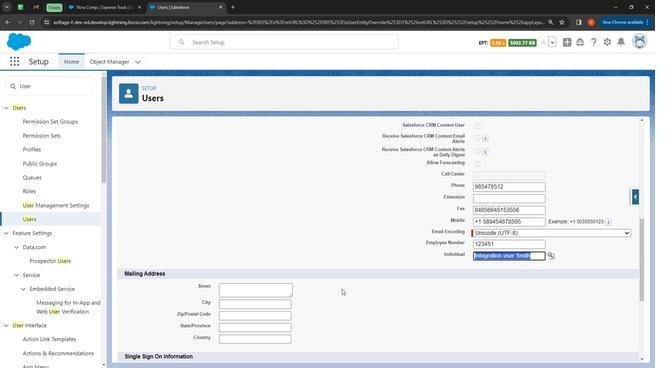 
Action: Mouse scrolled (339, 293) with delta (0, 0)
Screenshot: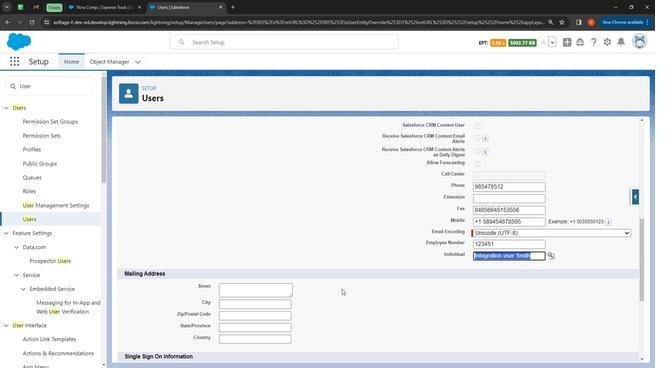 
Action: Mouse moved to (328, 290)
Screenshot: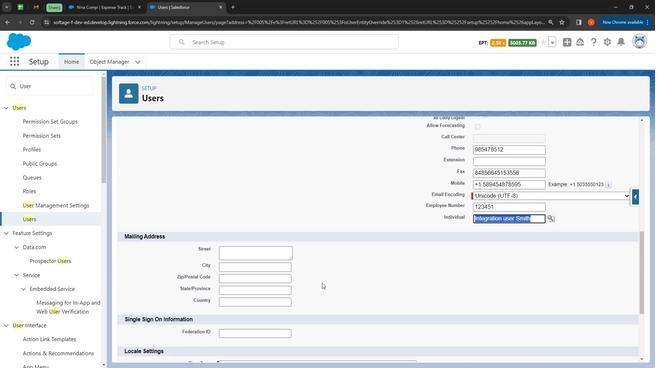 
Action: Mouse scrolled (328, 290) with delta (0, 0)
Screenshot: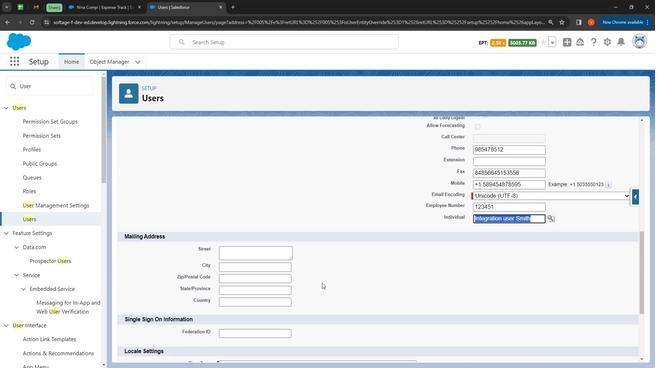 
Action: Mouse moved to (242, 186)
Screenshot: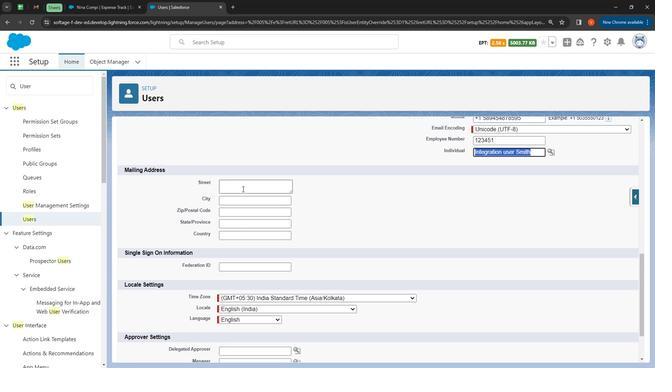 
Action: Mouse pressed left at (242, 186)
Screenshot: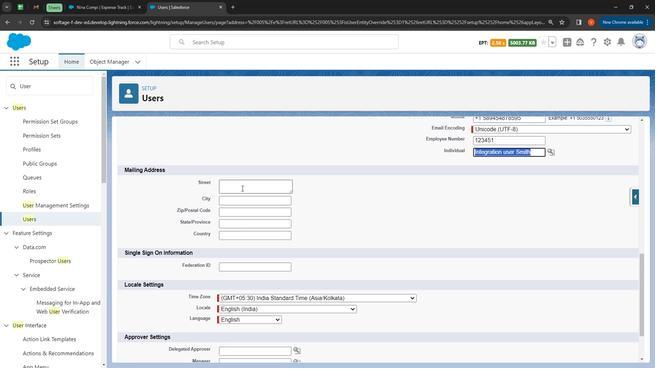 
Action: Mouse moved to (241, 186)
Screenshot: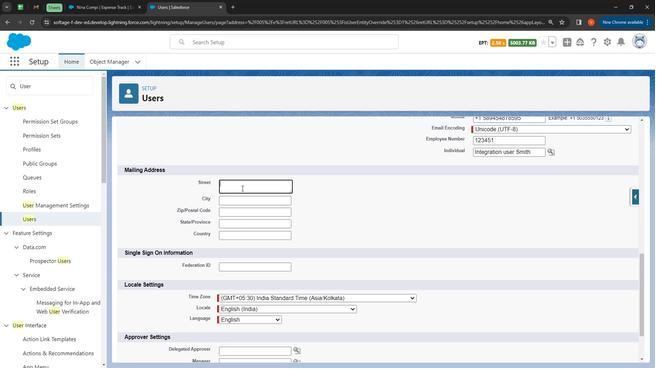 
Action: Key pressed 19/88<Key.space><Key.shift>Street<Key.space><Key.shift>Brampton
Screenshot: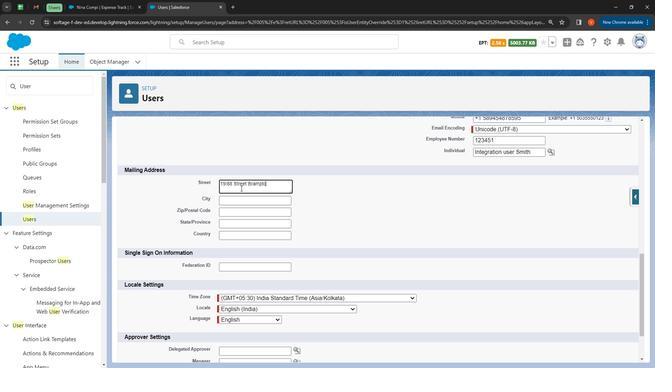 
Action: Mouse moved to (244, 202)
Screenshot: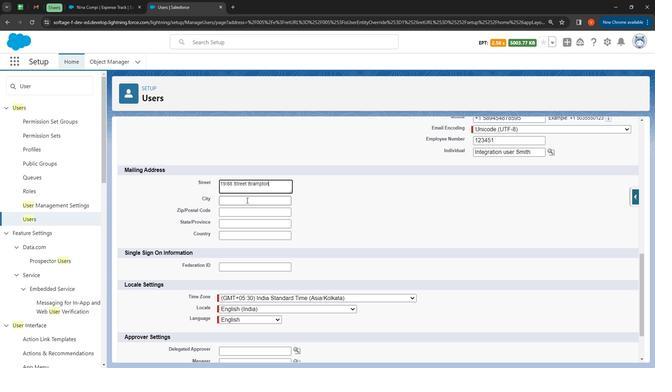 
Action: Mouse pressed left at (244, 202)
Screenshot: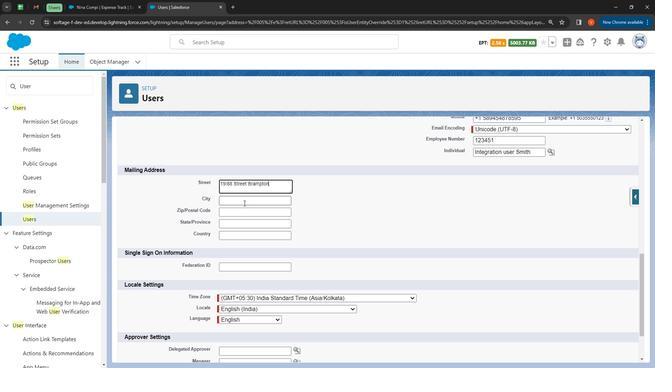 
Action: Mouse moved to (254, 195)
Screenshot: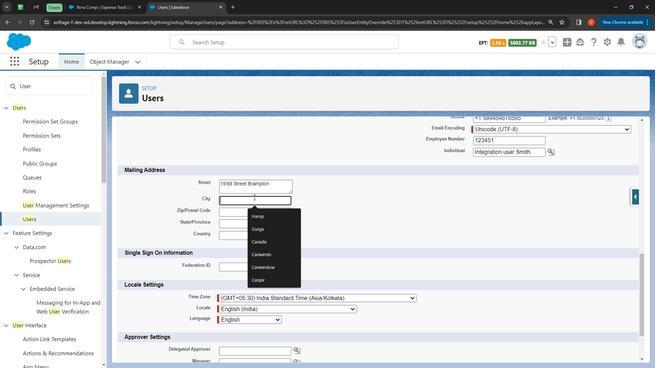 
Action: Key pressed <Key.shift><Key.shift><Key.shift><Key.shift><Key.shift><Key.shift><Key.shift><Key.shift><Key.shift><Key.shift><Key.shift><Key.shift><Key.shift><Key.shift><Key.shift><Key.shift><Key.shift><Key.shift><Key.shift><Key.shift><Key.shift><Key.shift><Key.shift><Key.shift><Key.shift><Key.shift><Key.shift><Key.shift><Key.shift><Key.shift><Key.shift><Key.shift><Key.shift><Key.shift>
Screenshot: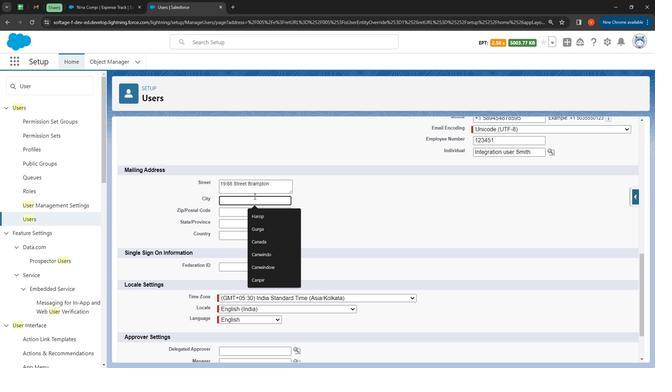 
Action: Mouse moved to (254, 195)
Screenshot: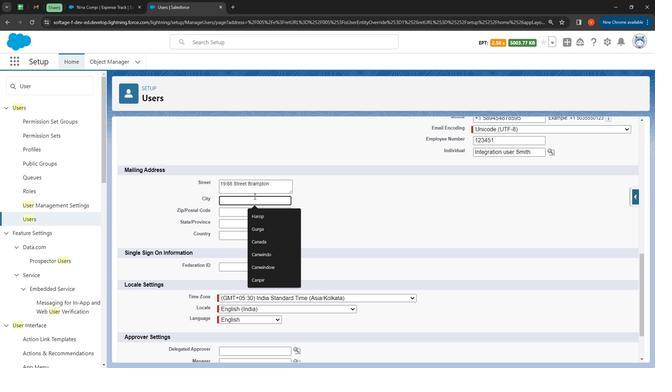 
Action: Key pressed <Key.shift><Key.shift><Key.shift><Key.shift><Key.shift><Key.shift><Key.shift><Key.shift><Key.shift><Key.shift><Key.shift><Key.shift><Key.shift><Key.shift><Key.shift><Key.shift>Ne<Key.shift>w<Key.shift>-<Key.shift>Ger<Key.backspace><Key.backspace><Key.backspace><Key.shift>Jersy<Key.tab>
Screenshot: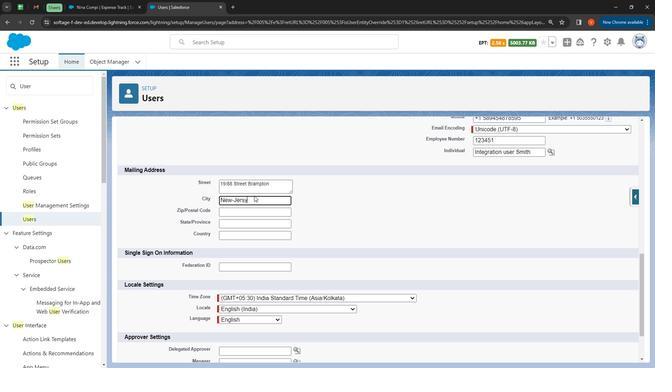 
Action: Mouse moved to (258, 195)
Screenshot: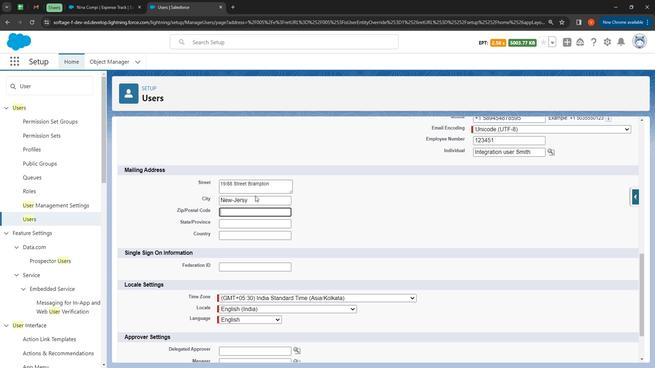 
Action: Key pressed 1547852
Screenshot: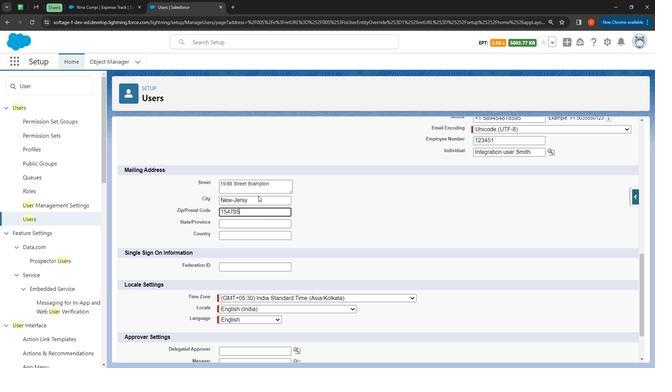 
Action: Mouse moved to (253, 224)
Screenshot: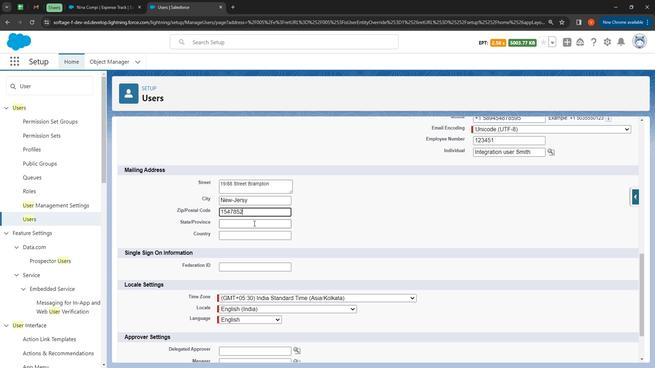 
Action: Mouse pressed left at (253, 224)
Screenshot: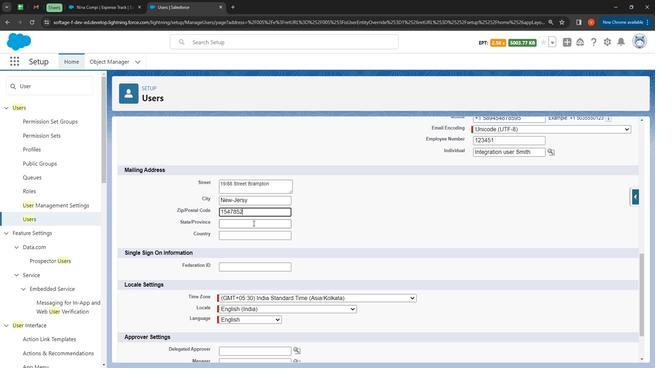 
Action: Mouse moved to (256, 224)
Screenshot: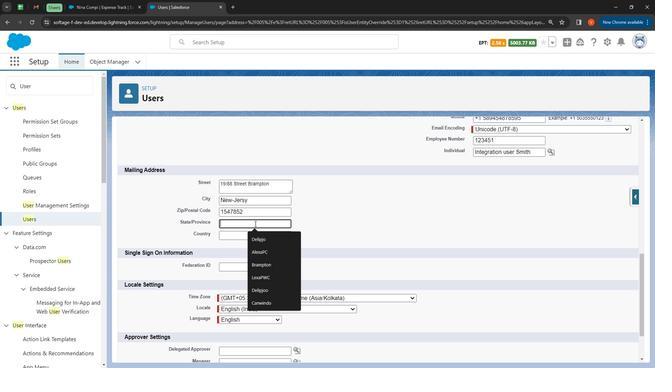
Action: Key pressed <Key.shift><Key.shift><Key.shift><Key.shift><Key.shift><Key.shift><Key.shift><Key.shift><Key.shift><Key.shift><Key.shift><Key.shift><Key.shift><Key.shift><Key.shift><Key.shift><Key.shift><Key.shift><Key.shift><Key.shift><Key.shift><Key.shift><Key.shift><Key.shift><Key.shift><Key.shift>Eathen<Key.shift>ST
Screenshot: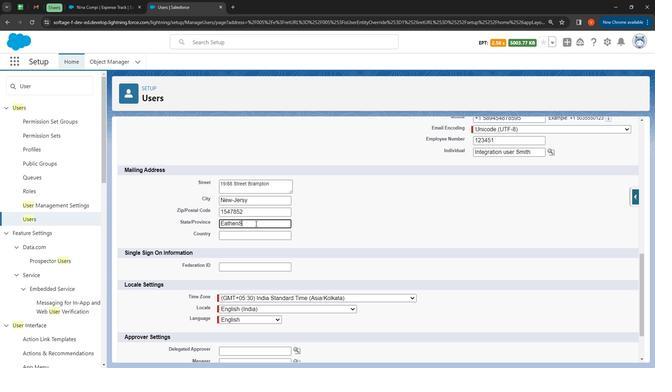 
Action: Mouse moved to (239, 239)
Screenshot: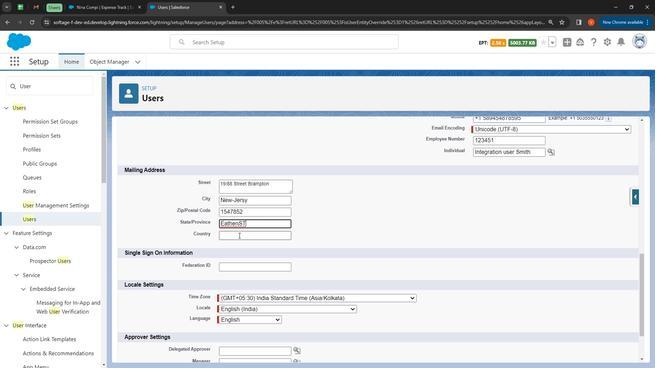 
Action: Mouse pressed left at (239, 239)
Screenshot: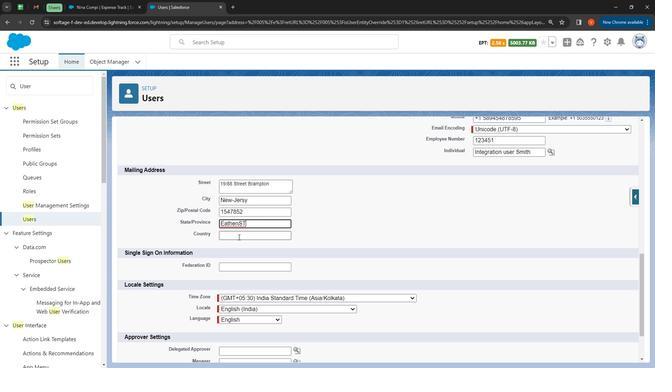
Action: Mouse moved to (240, 239)
Screenshot: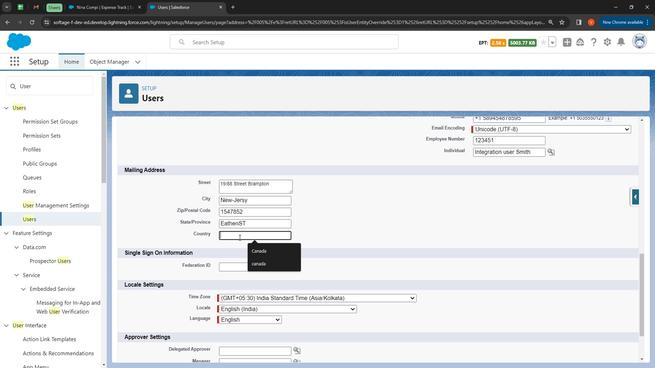 
Action: Key pressed <Key.shift>Canada
Screenshot: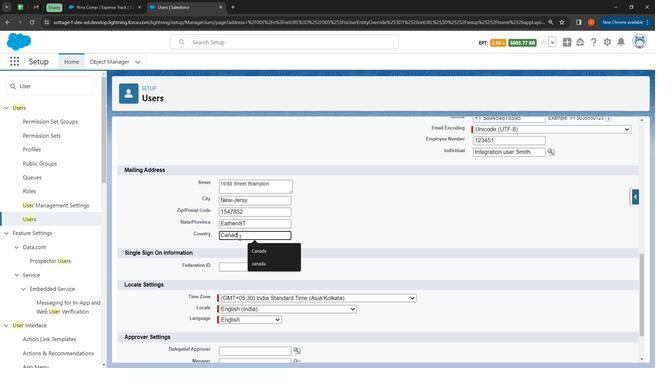 
Action: Mouse moved to (335, 187)
Screenshot: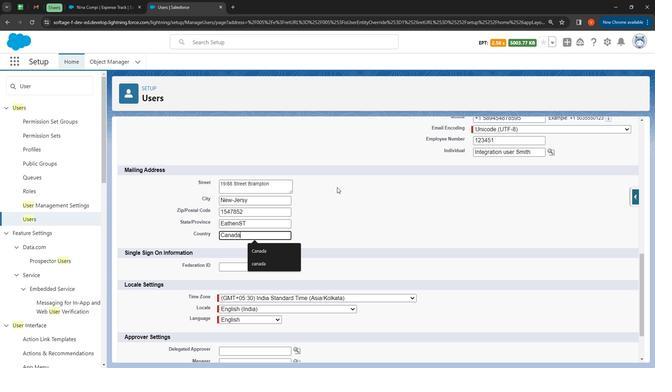 
Action: Mouse pressed left at (335, 187)
Screenshot: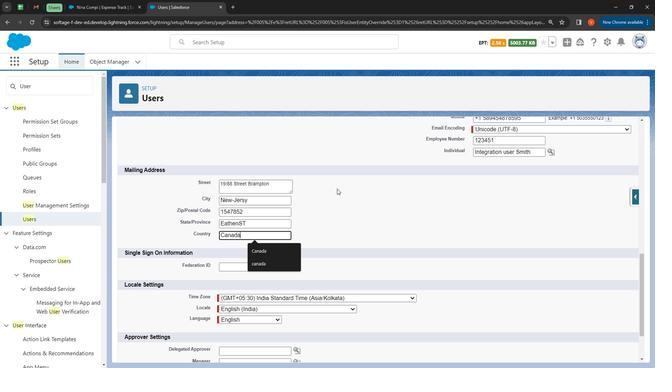 
Action: Mouse moved to (256, 263)
Screenshot: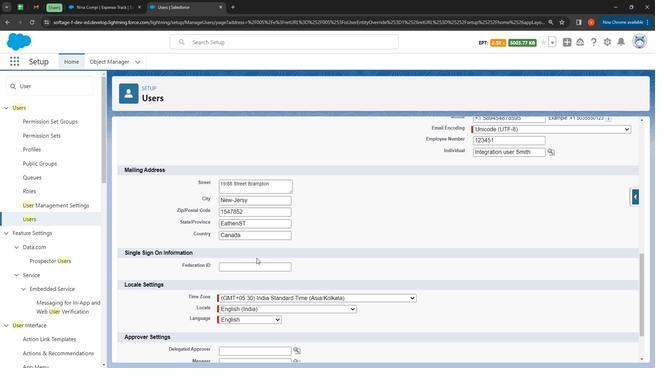 
Action: Mouse scrolled (256, 262) with delta (0, 0)
Screenshot: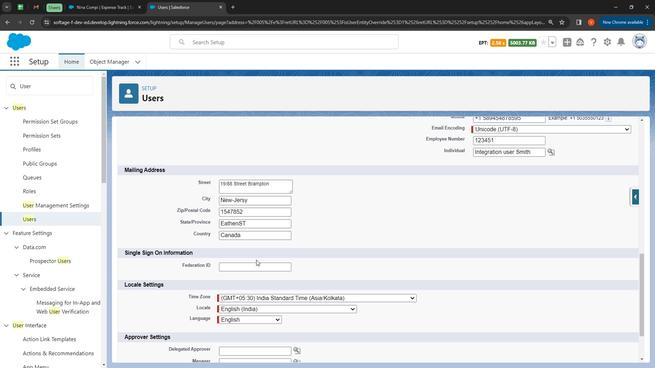 
Action: Mouse moved to (256, 263)
Screenshot: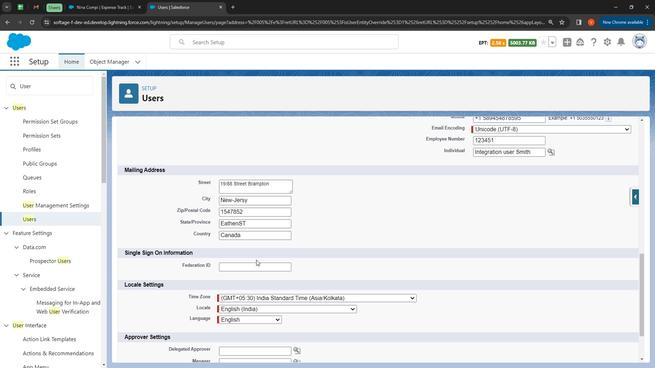 
Action: Mouse scrolled (256, 263) with delta (0, 0)
Screenshot: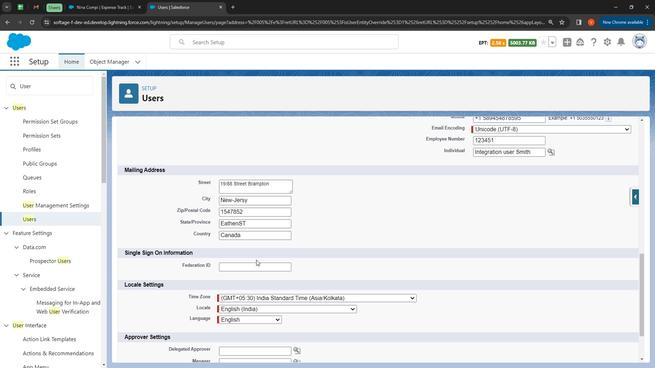 
Action: Mouse moved to (258, 263)
Screenshot: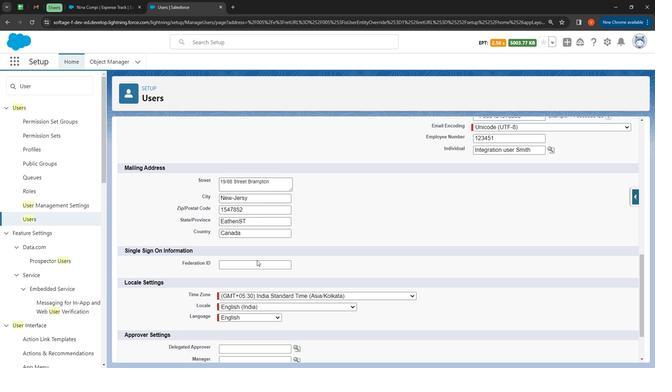 
Action: Mouse scrolled (258, 263) with delta (0, 0)
Screenshot: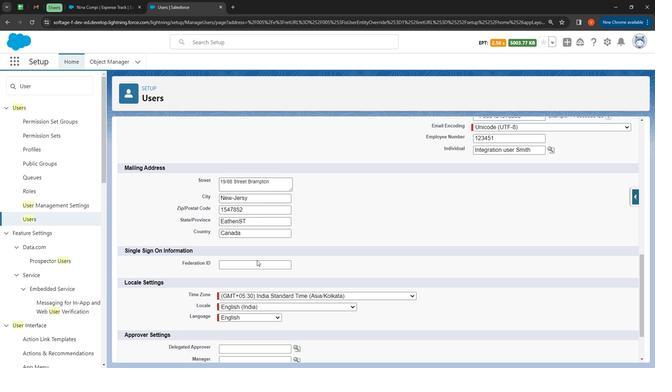 
Action: Mouse moved to (299, 295)
Screenshot: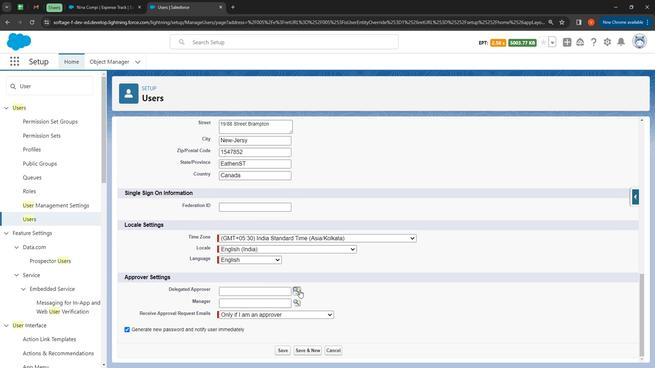 
Action: Mouse pressed left at (299, 295)
Screenshot: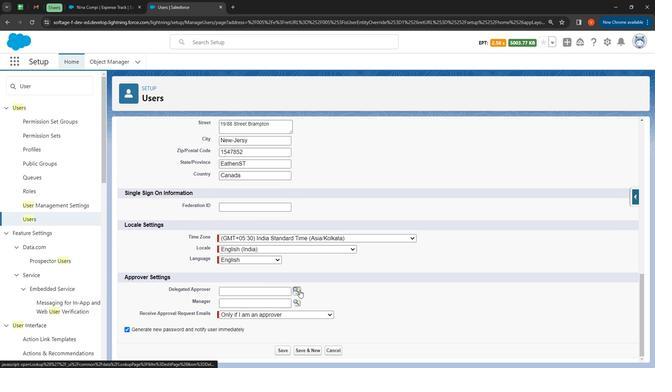
Action: Mouse moved to (210, 320)
Screenshot: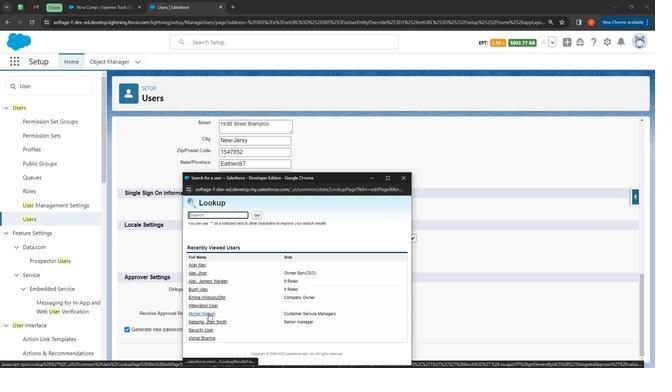 
Action: Mouse pressed left at (210, 320)
Screenshot: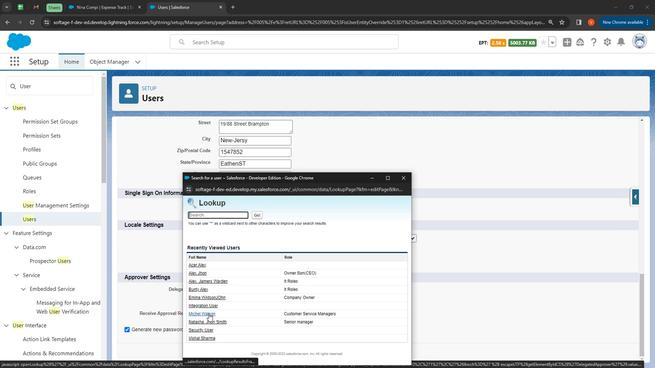 
Action: Mouse moved to (295, 308)
Screenshot: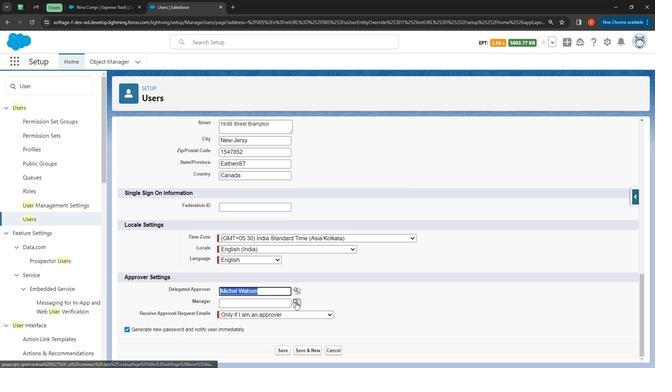 
Action: Mouse pressed left at (295, 308)
Screenshot: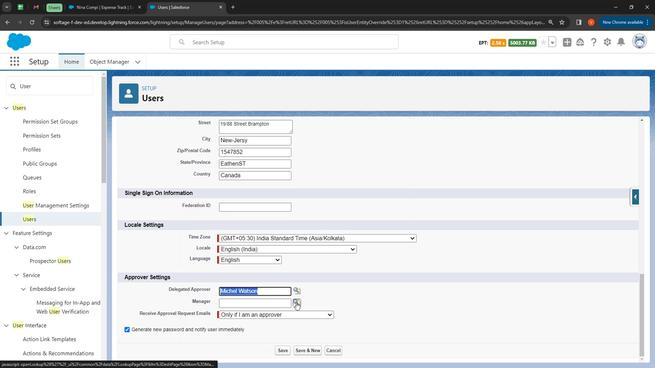 
Action: Mouse moved to (200, 276)
Screenshot: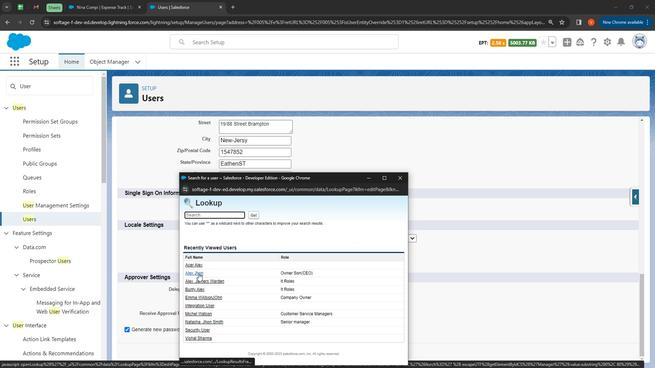 
Action: Mouse pressed left at (200, 276)
Screenshot: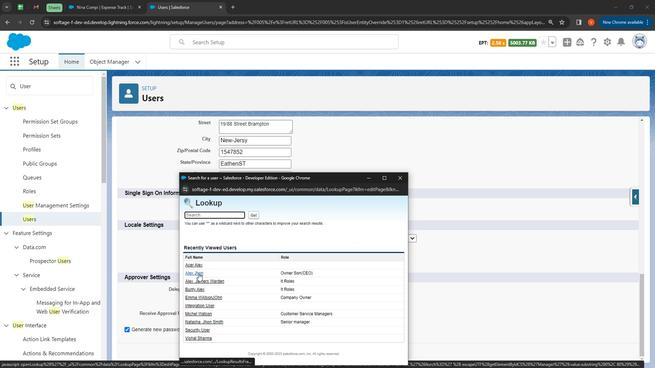 
Action: Mouse moved to (286, 360)
Screenshot: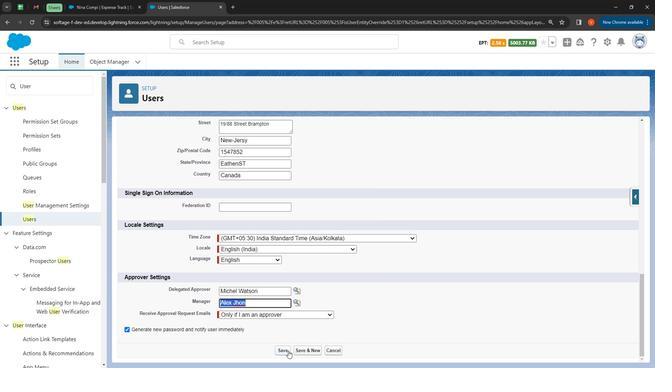 
Action: Mouse pressed left at (286, 360)
Screenshot: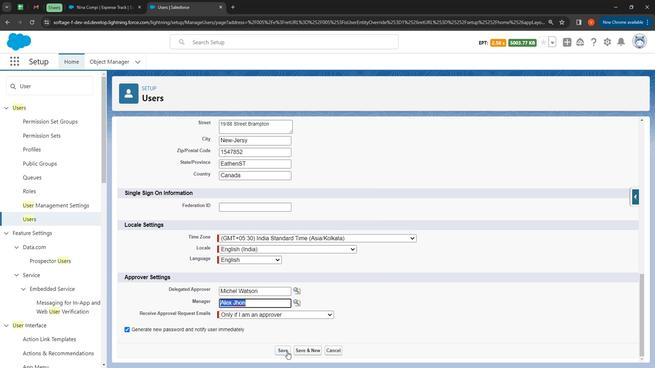 
Action: Mouse moved to (384, 230)
Screenshot: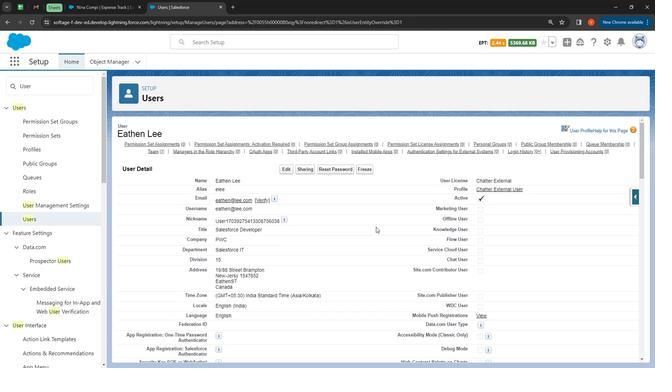 
Action: Mouse scrolled (384, 230) with delta (0, 0)
Screenshot: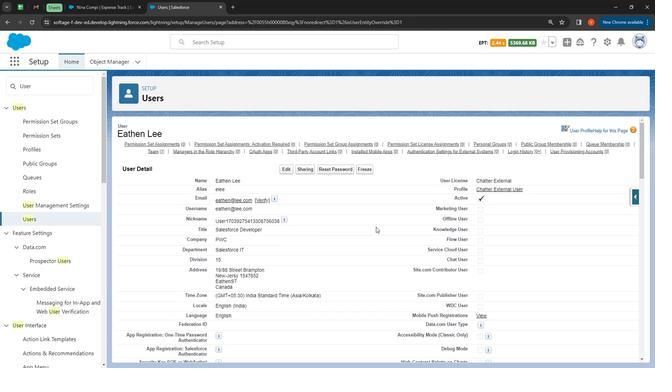 
Action: Mouse moved to (391, 232)
Screenshot: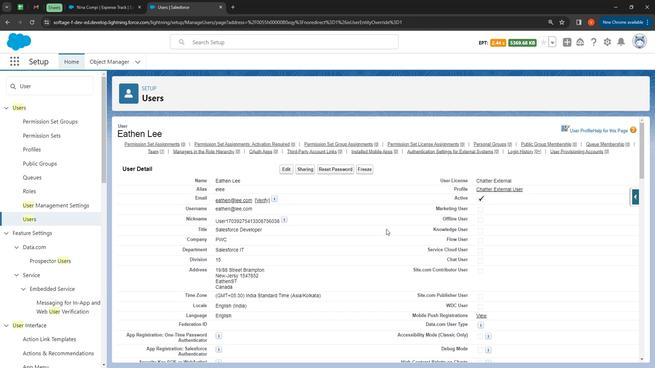 
Action: Mouse scrolled (391, 231) with delta (0, 0)
Screenshot: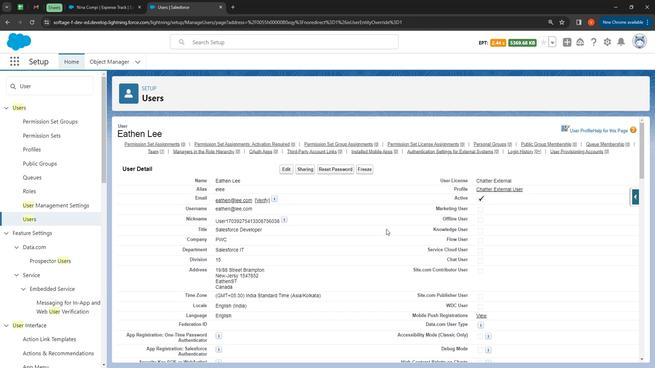 
Action: Mouse moved to (403, 236)
Screenshot: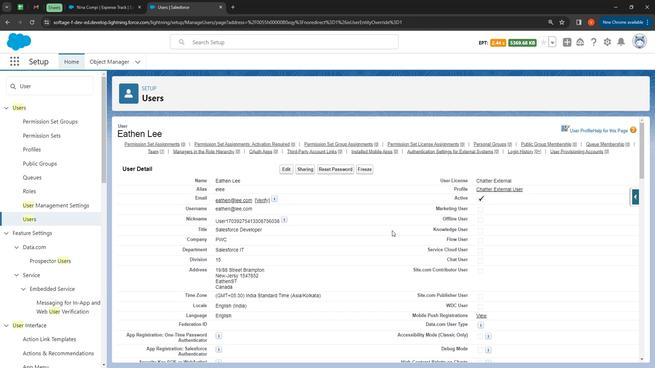 
Action: Mouse scrolled (403, 236) with delta (0, 0)
Screenshot: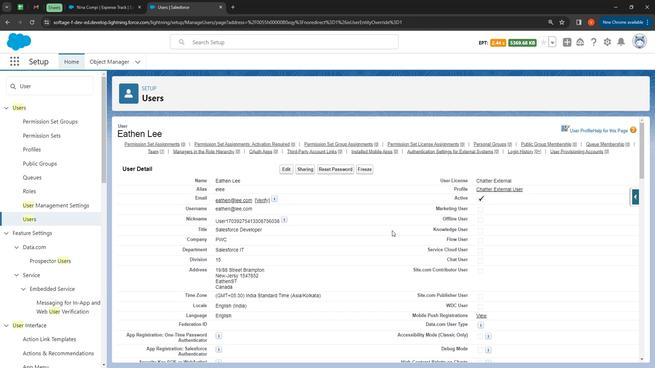 
Action: Mouse moved to (411, 238)
Screenshot: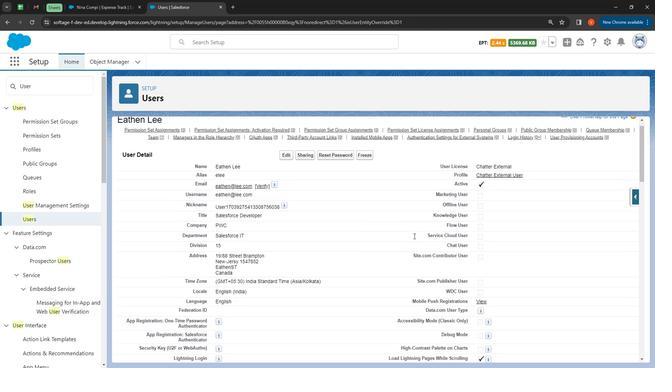 
Action: Mouse scrolled (411, 237) with delta (0, 0)
Screenshot: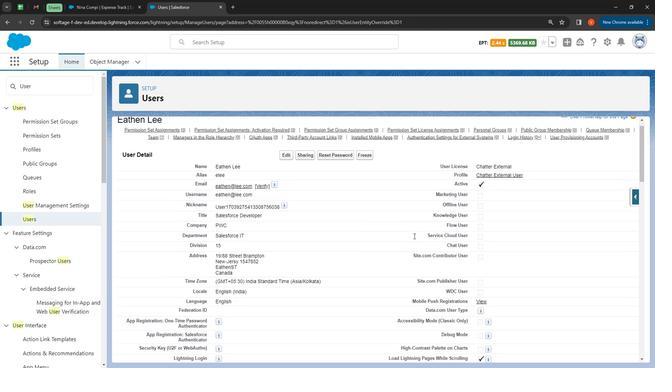 
Action: Mouse moved to (411, 238)
Screenshot: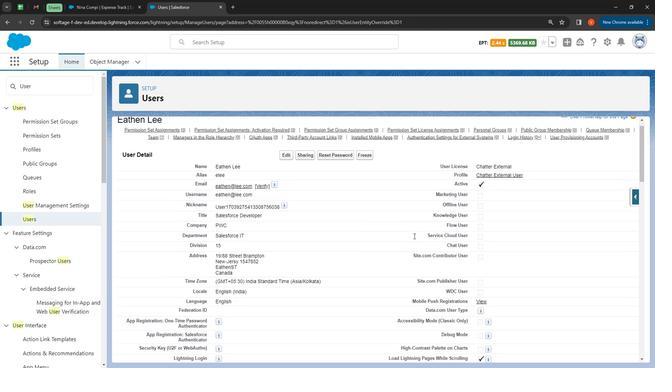 
Action: Mouse scrolled (411, 238) with delta (0, 0)
Screenshot: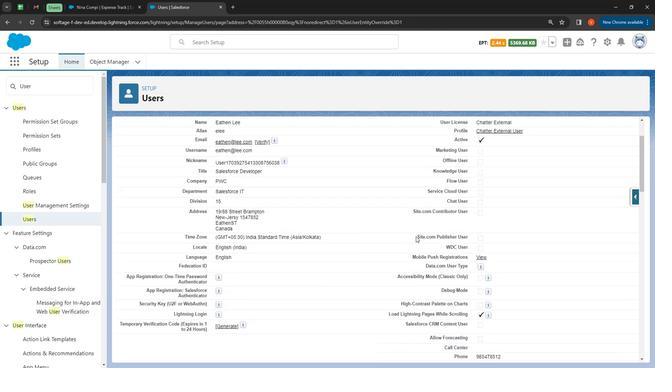 
Action: Mouse moved to (414, 241)
Screenshot: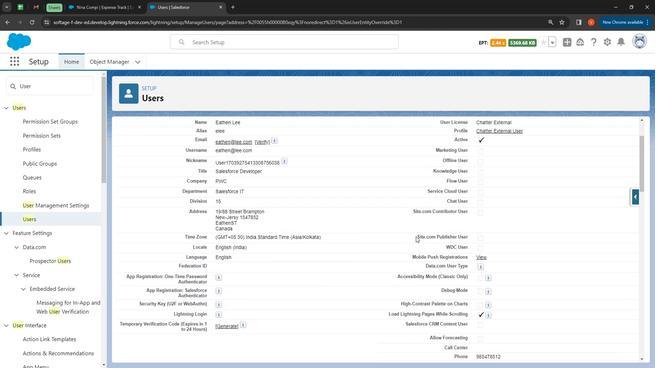 
Action: Mouse scrolled (414, 241) with delta (0, 0)
Screenshot: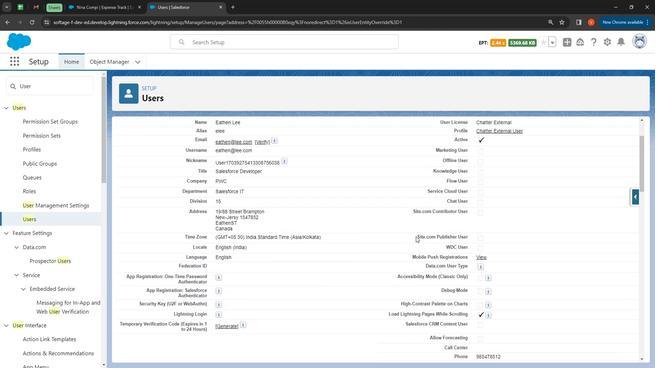 
Action: Mouse moved to (418, 245)
Screenshot: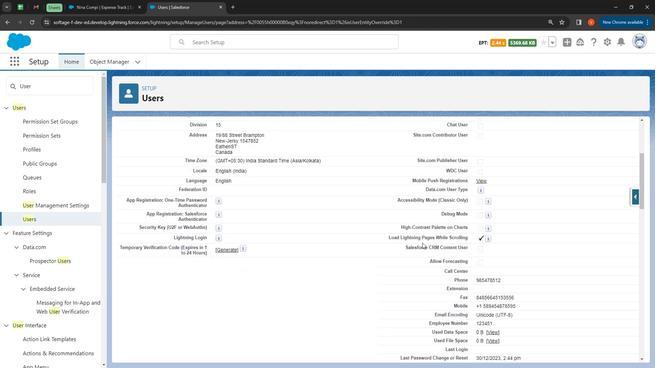 
Action: Mouse scrolled (418, 244) with delta (0, 0)
Screenshot: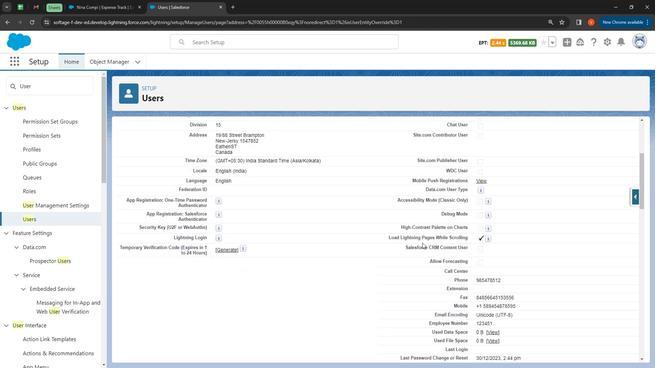 
Action: Mouse moved to (428, 246)
Screenshot: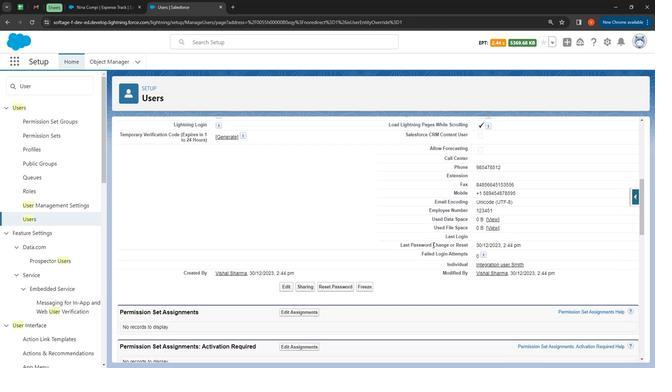 
Action: Mouse scrolled (428, 246) with delta (0, 0)
Screenshot: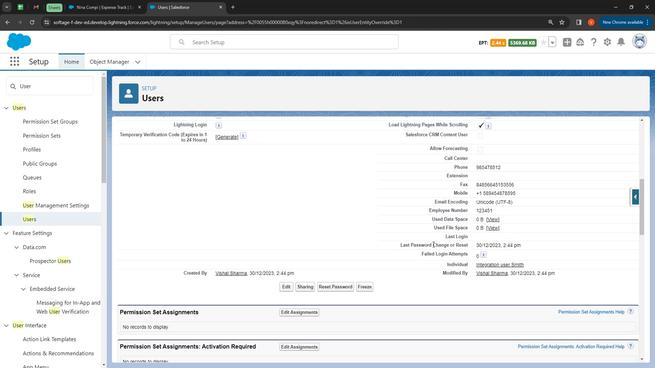 
Action: Mouse scrolled (428, 246) with delta (0, 0)
Screenshot: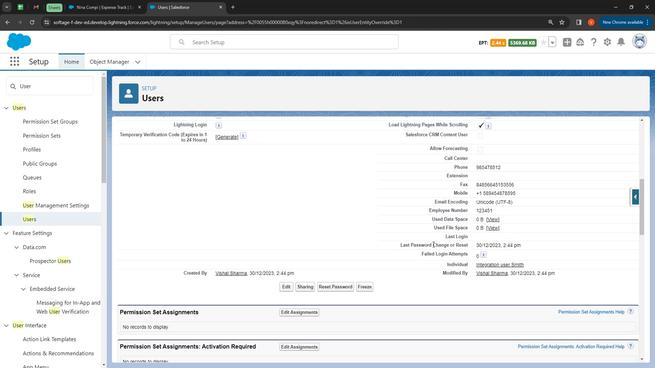 
Action: Mouse scrolled (428, 246) with delta (0, 0)
Screenshot: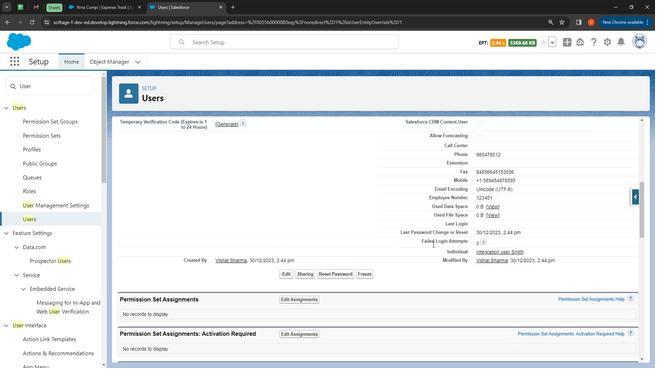 
Action: Mouse moved to (428, 246)
Screenshot: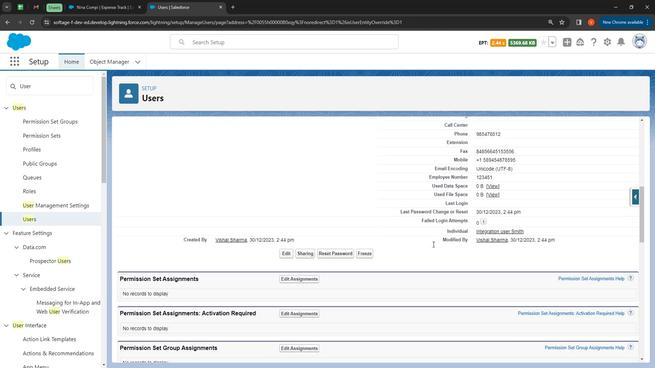 
Action: Mouse scrolled (428, 246) with delta (0, 0)
Screenshot: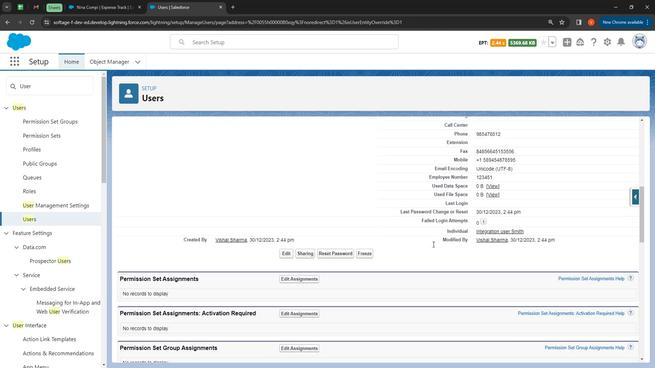 
Action: Mouse moved to (428, 246)
Screenshot: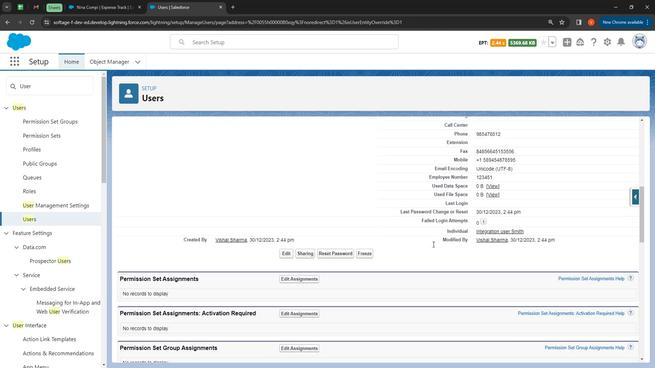 
Action: Mouse scrolled (428, 245) with delta (0, 0)
Screenshot: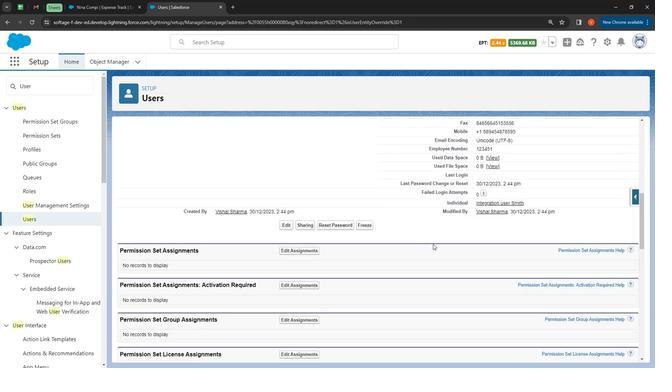 
Action: Mouse moved to (428, 246)
Screenshot: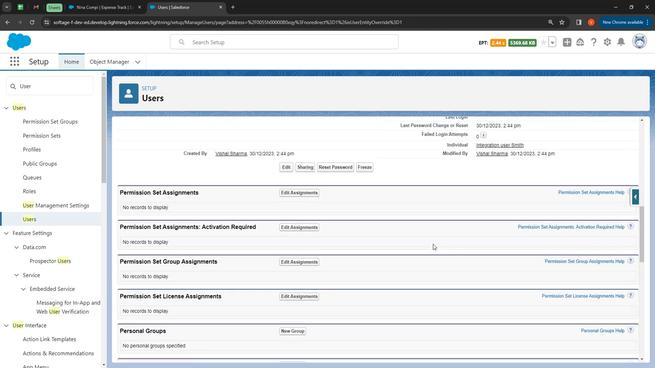 
Action: Mouse scrolled (428, 245) with delta (0, 0)
Screenshot: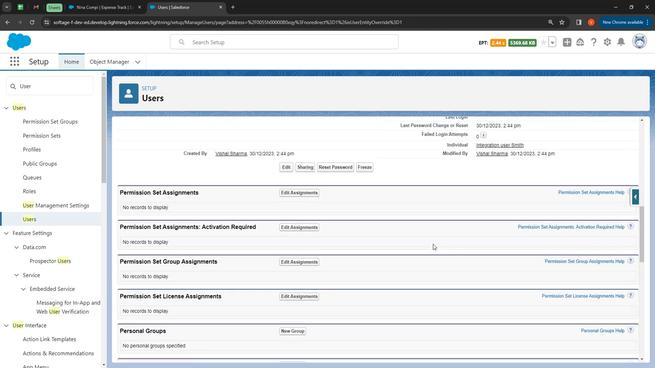 
Action: Mouse moved to (251, 246)
Screenshot: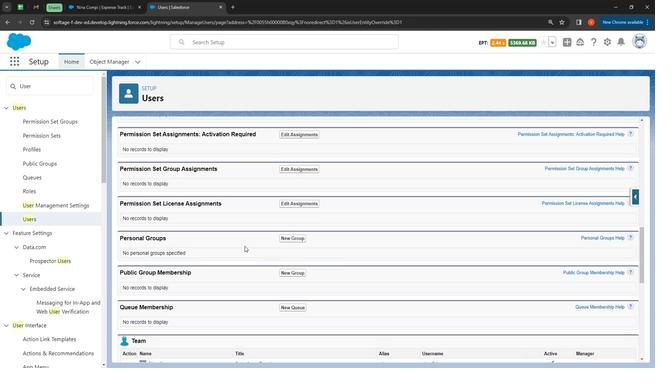 
Action: Mouse scrolled (251, 247) with delta (0, 0)
Screenshot: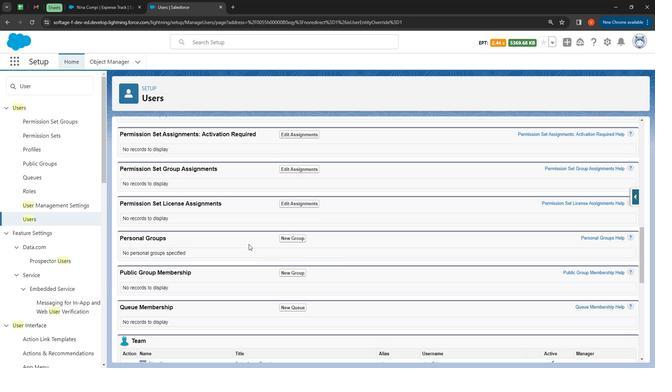 
Action: Mouse moved to (253, 245)
Screenshot: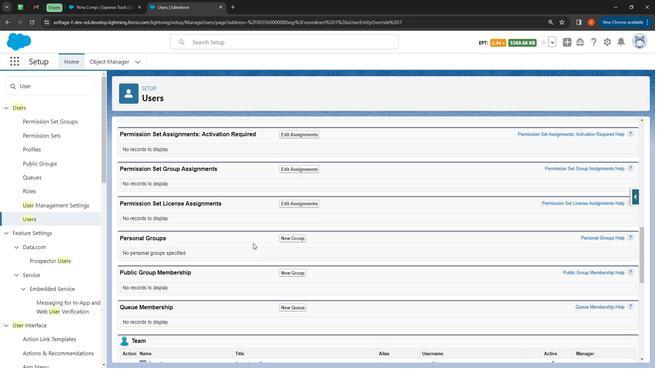 
Action: Mouse scrolled (253, 245) with delta (0, 0)
Screenshot: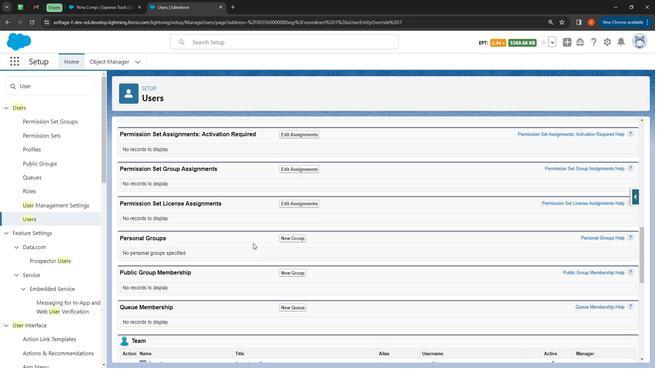
Action: Mouse moved to (256, 245)
Screenshot: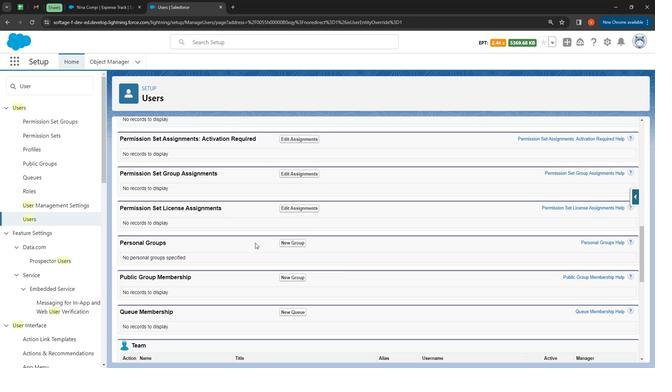 
Action: Mouse scrolled (256, 245) with delta (0, 0)
Screenshot: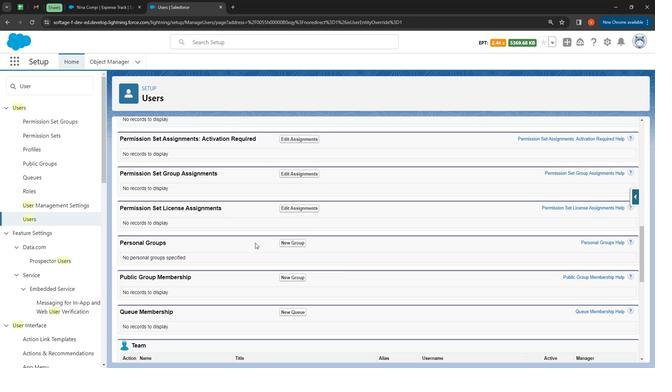 
Action: Mouse moved to (260, 244)
Screenshot: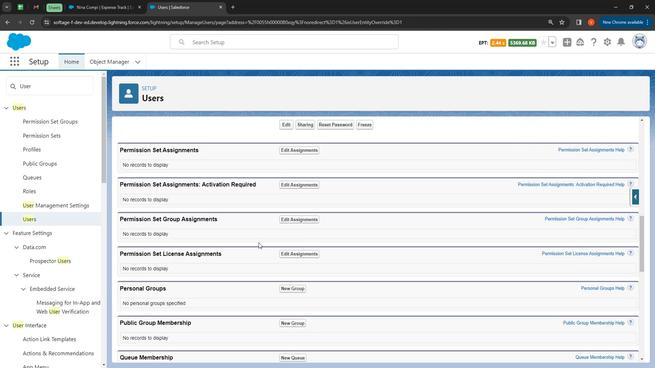 
Action: Mouse scrolled (260, 244) with delta (0, 0)
Screenshot: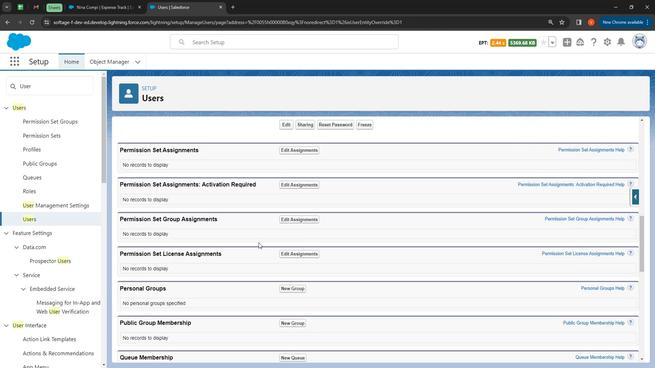 
Action: Mouse moved to (263, 242)
Screenshot: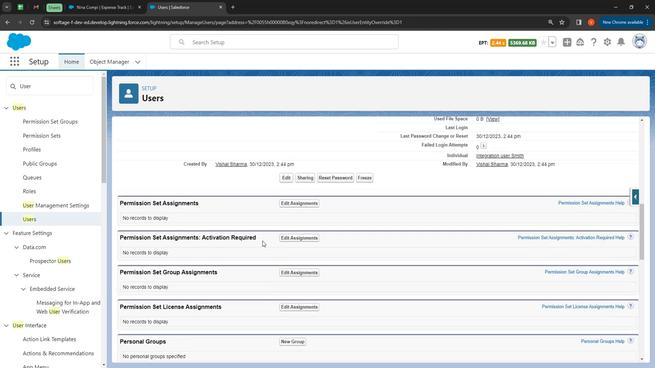 
Action: Mouse scrolled (263, 242) with delta (0, 0)
Screenshot: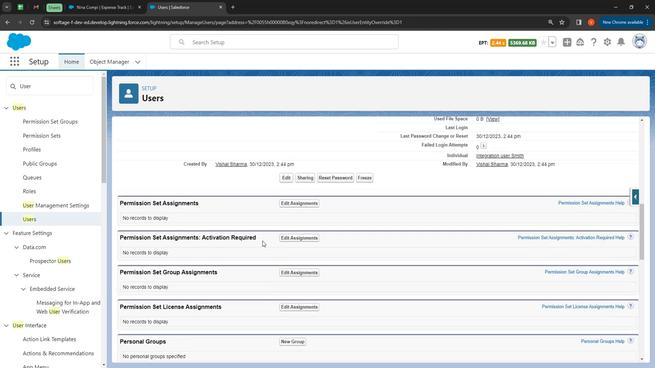 
Action: Mouse moved to (266, 237)
Screenshot: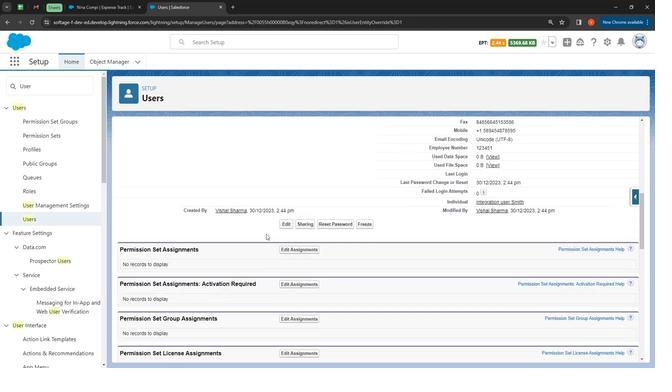 
Action: Mouse scrolled (266, 237) with delta (0, 0)
Screenshot: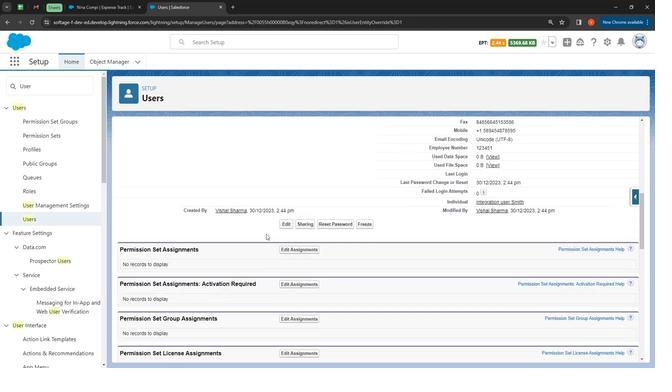 
Action: Mouse moved to (369, 257)
Screenshot: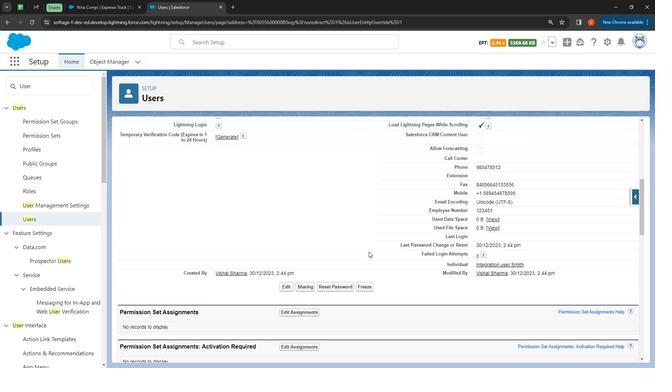 
Action: Mouse scrolled (369, 256) with delta (0, 0)
Screenshot: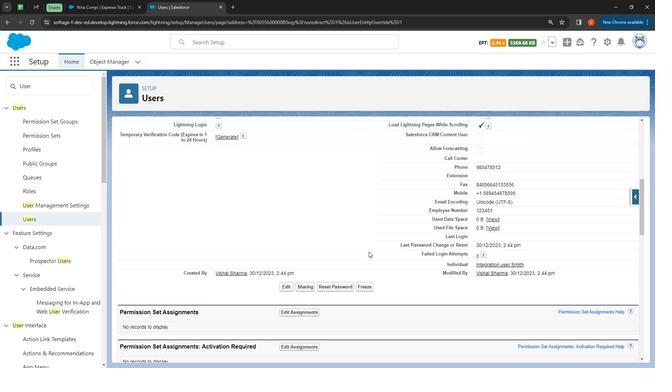 
Action: Mouse moved to (374, 260)
Screenshot: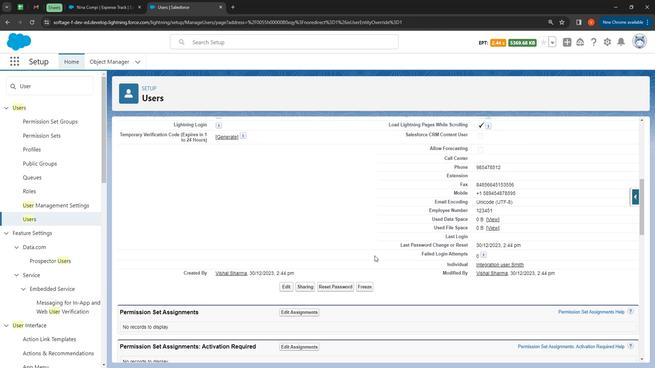 
Action: Mouse scrolled (374, 260) with delta (0, 0)
Screenshot: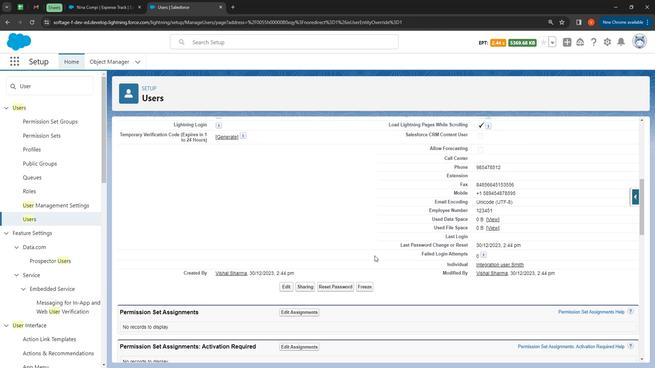 
Action: Mouse moved to (375, 263)
Screenshot: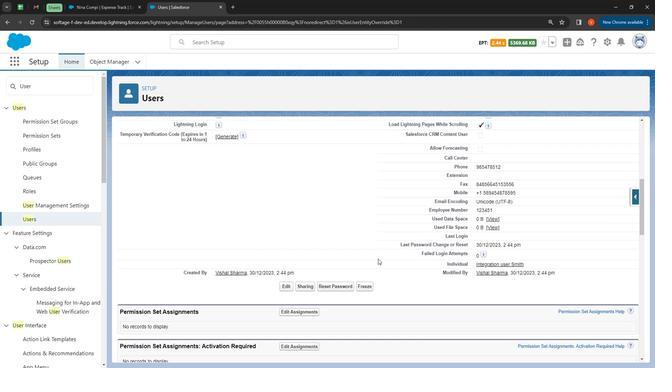 
Action: Mouse scrolled (375, 262) with delta (0, 0)
Screenshot: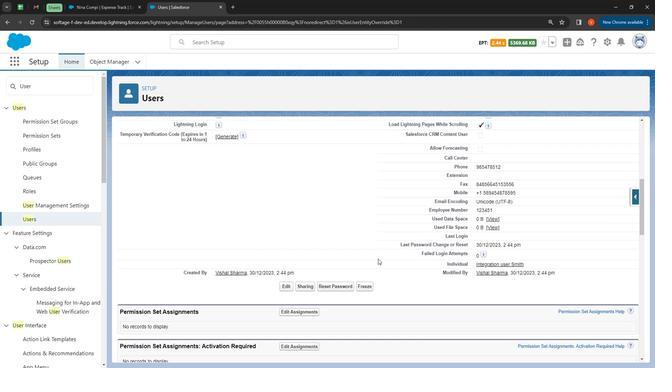 
Action: Mouse moved to (377, 267)
Screenshot: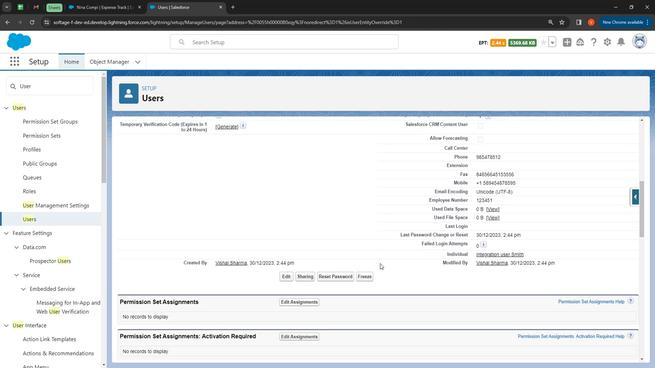 
Action: Mouse scrolled (377, 266) with delta (0, 0)
Screenshot: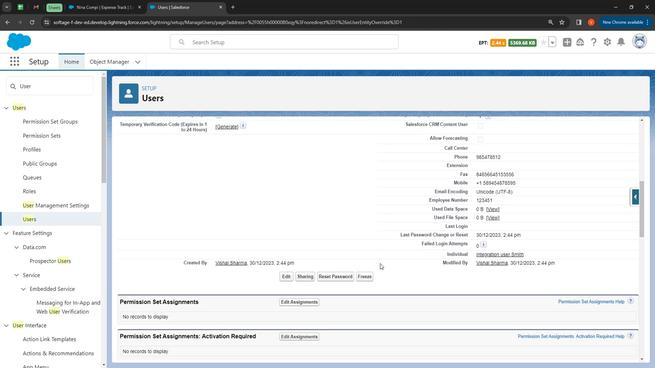 
Action: Mouse moved to (378, 269)
Screenshot: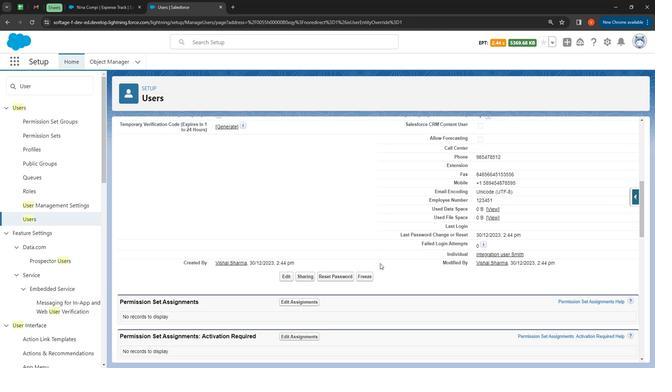 
Action: Mouse scrolled (378, 268) with delta (0, 0)
Screenshot: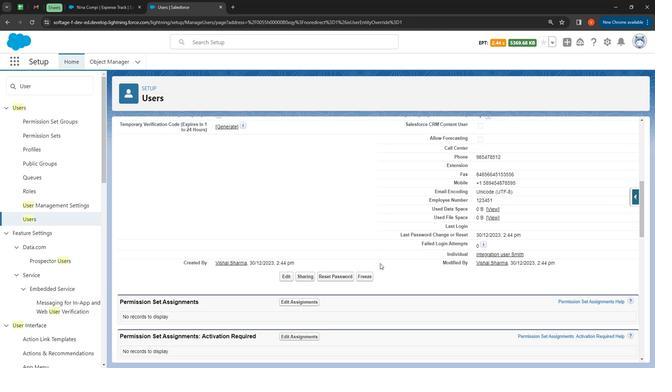 
Action: Mouse moved to (379, 269)
Screenshot: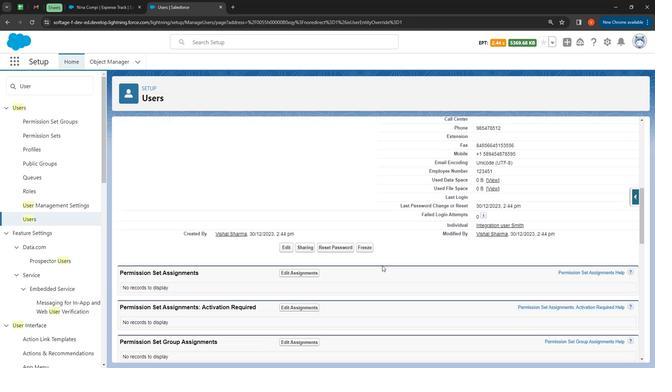 
Action: Mouse scrolled (379, 269) with delta (0, 0)
Screenshot: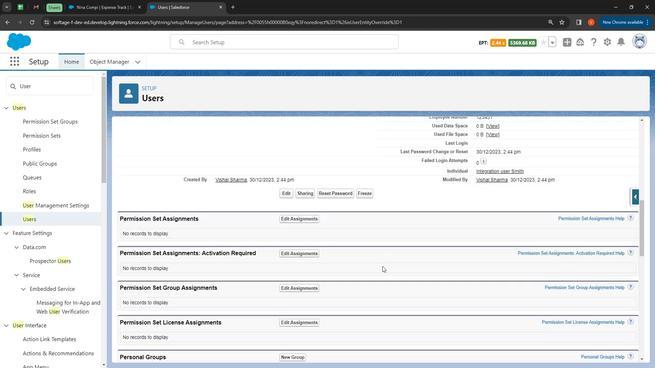 
Action: Mouse moved to (294, 242)
Screenshot: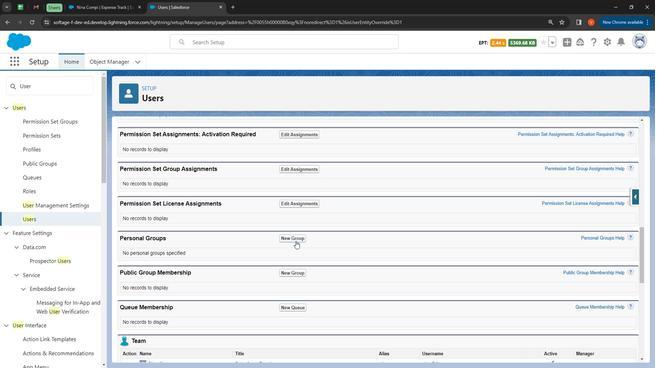 
Action: Mouse pressed left at (294, 242)
Screenshot: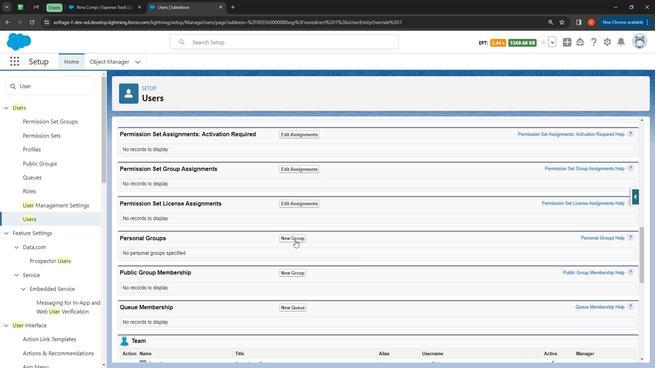 
Action: Mouse moved to (245, 178)
Screenshot: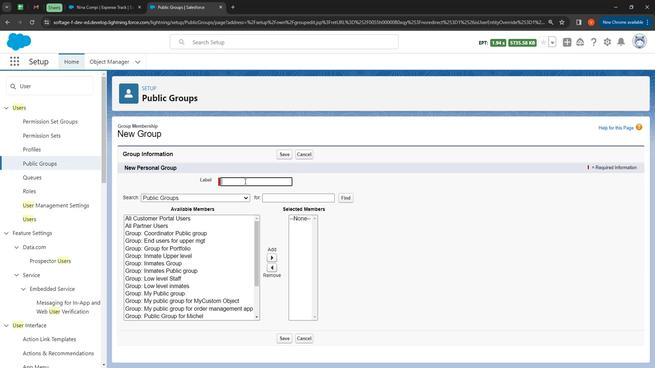 
Action: Mouse pressed left at (245, 178)
Screenshot: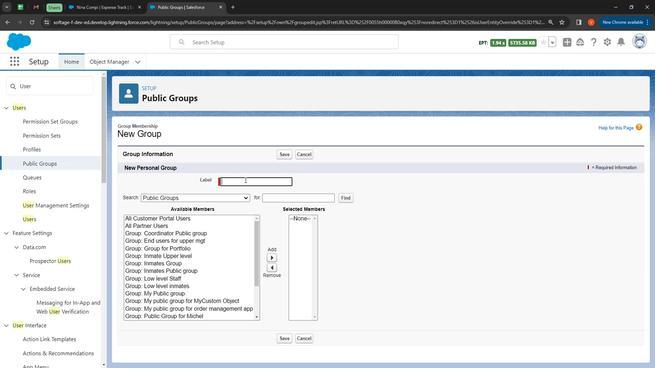 
Action: Mouse moved to (238, 169)
Screenshot: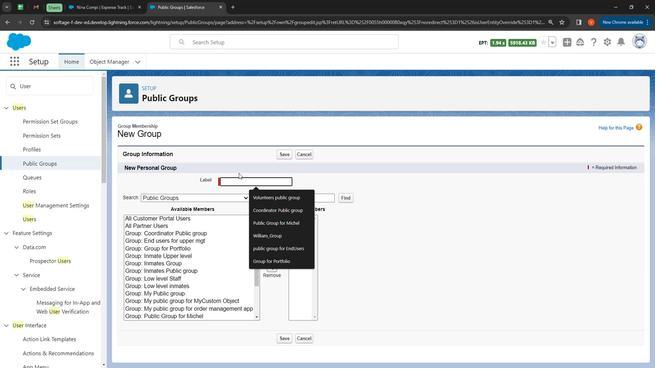 
Action: Key pressed <Key.shift>
Screenshot: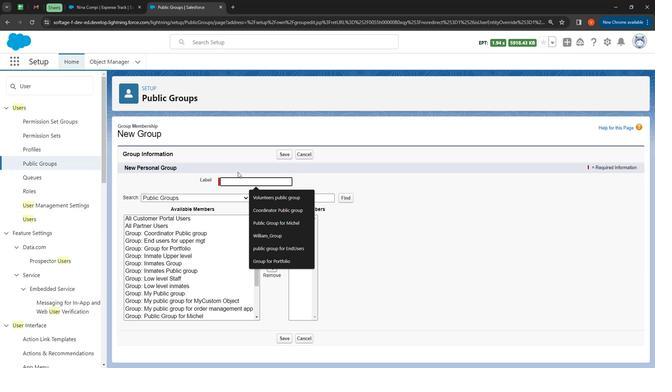 
Action: Mouse moved to (238, 169)
Screenshot: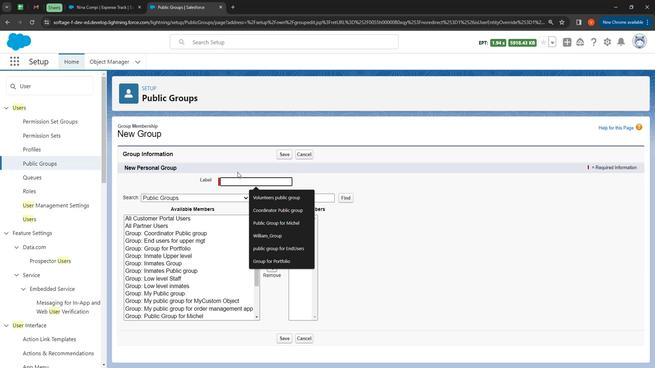 
Action: Key pressed <Key.shift><Key.shift><Key.shift><Key.shift><Key.shift><Key.shift><Key.shift><Key.shift><Key.shift><Key.shift><Key.shift><Key.shift><Key.shift><Key.shift><Key.shift><Key.shift><Key.shift><Key.shift><Key.shift><Key.shift><Key.shift><Key.shift><Key.shift><Key.shift><Key.shift><Key.shift><Key.shift>Eathen<Key.shift><Key.space><Key.shift>Group
Screenshot: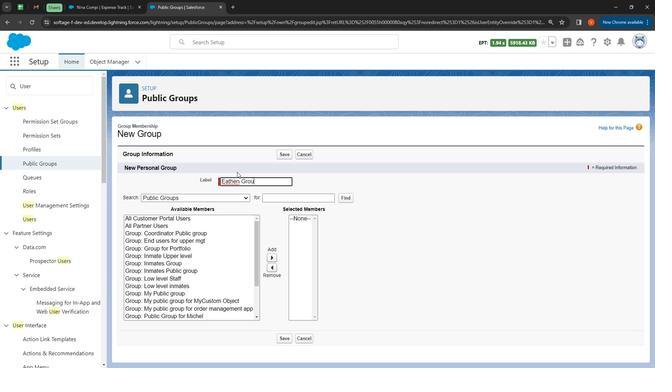 
Action: Mouse moved to (134, 218)
Screenshot: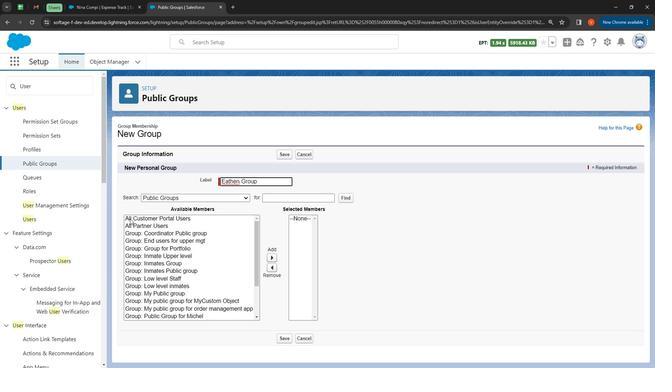 
Action: Mouse pressed left at (134, 218)
Screenshot: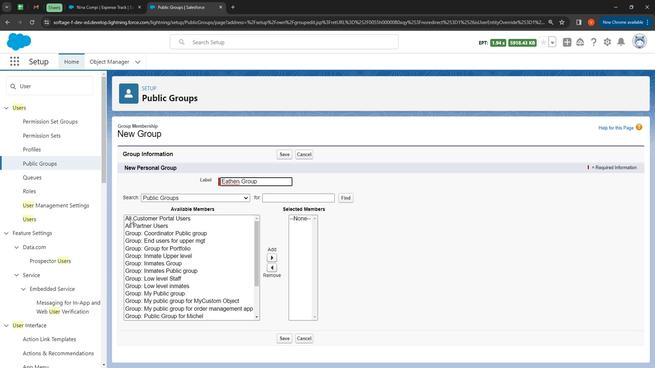 
Action: Mouse moved to (272, 258)
Screenshot: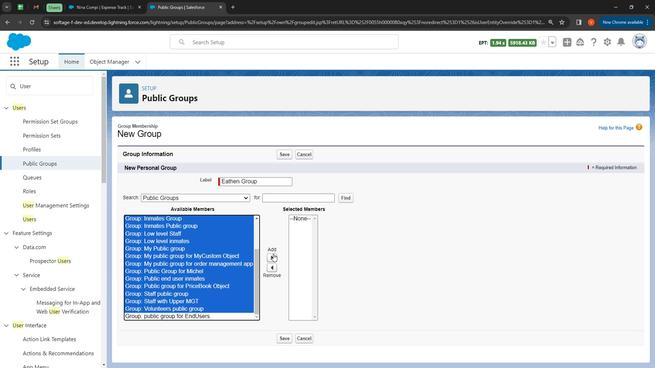 
Action: Mouse pressed left at (272, 258)
Screenshot: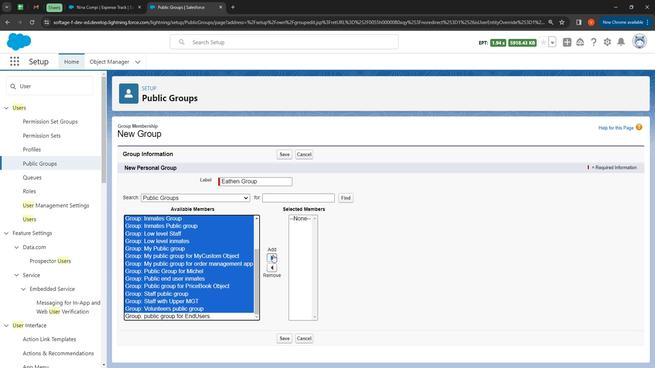 
Action: Mouse moved to (190, 221)
Screenshot: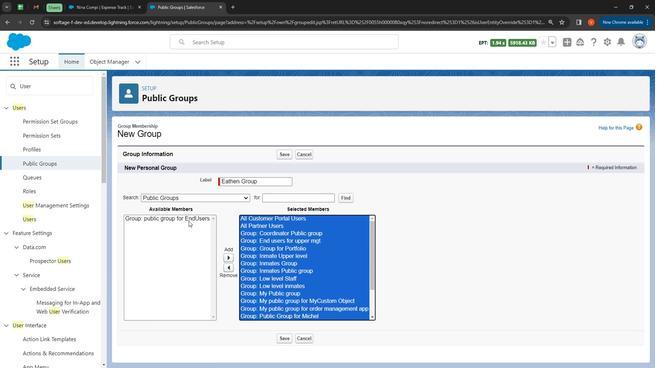 
Action: Mouse pressed left at (190, 221)
Screenshot: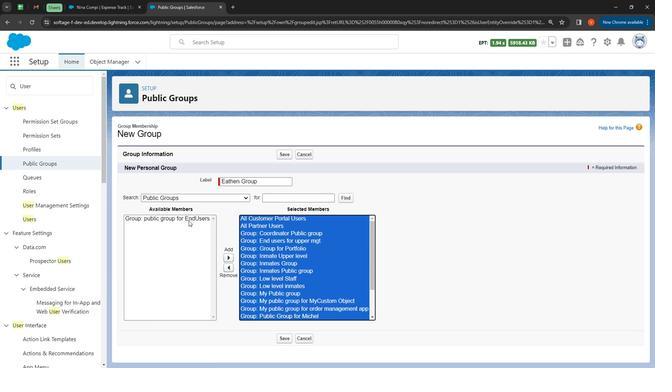 
Action: Mouse moved to (231, 261)
Screenshot: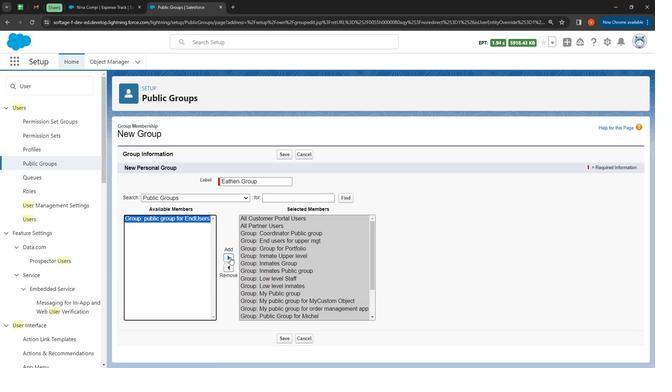 
Action: Mouse pressed left at (231, 261)
Screenshot: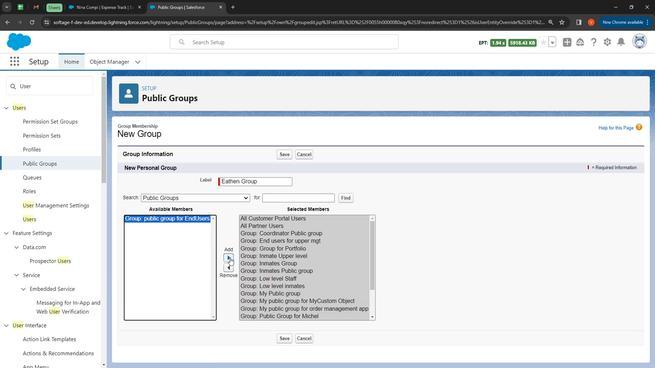 
Action: Mouse moved to (209, 197)
Screenshot: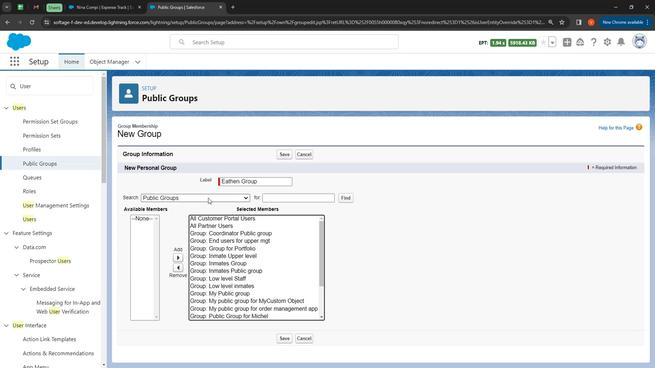 
Action: Mouse pressed left at (209, 197)
Screenshot: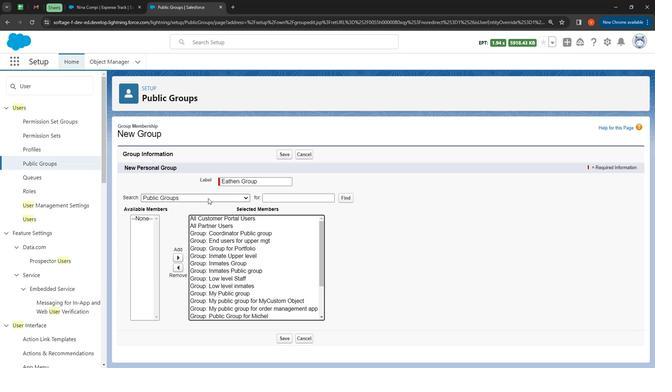 
Action: Mouse moved to (195, 217)
Screenshot: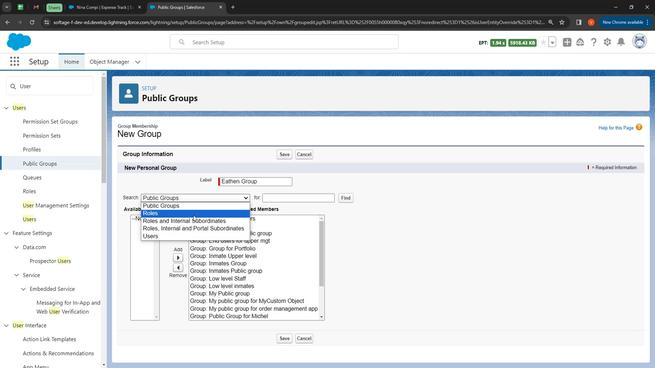 
Action: Mouse pressed left at (195, 217)
Screenshot: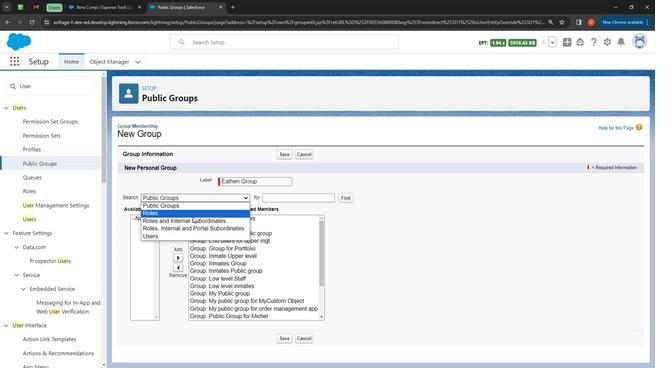 
Action: Mouse moved to (133, 220)
Screenshot: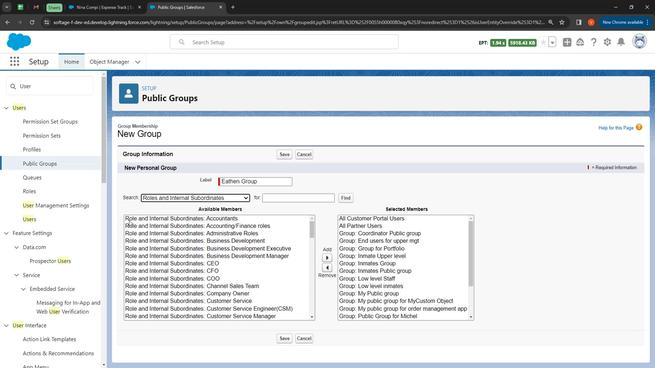 
Action: Mouse pressed left at (133, 220)
Screenshot: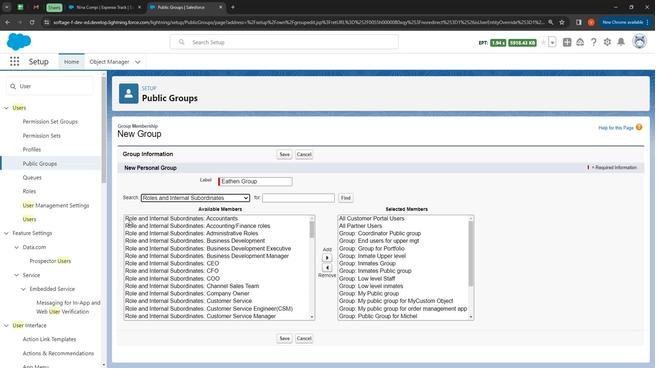 
Action: Mouse moved to (322, 258)
Screenshot: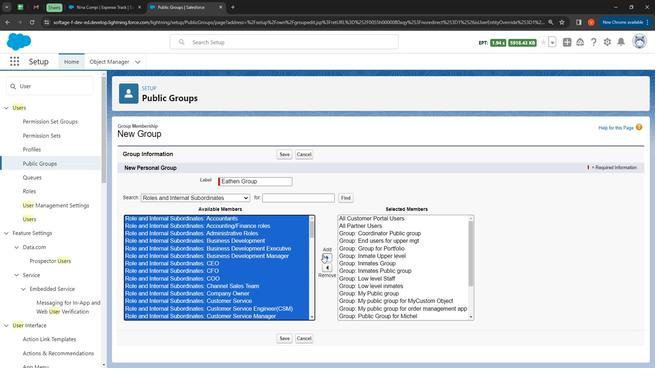 
Action: Mouse pressed left at (322, 258)
Screenshot: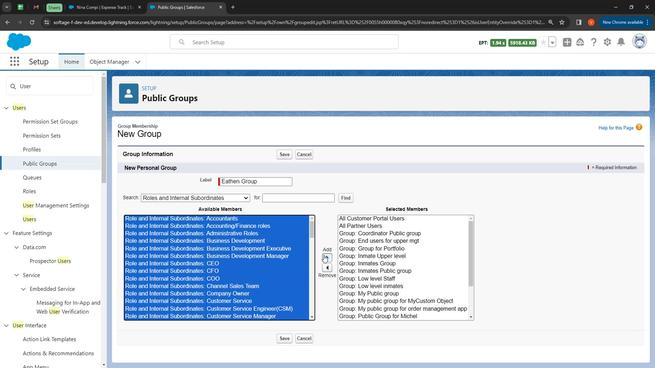 
Action: Mouse moved to (134, 219)
Screenshot: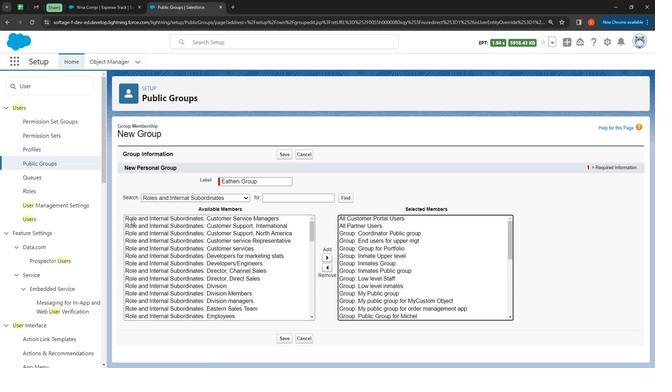 
Action: Mouse pressed left at (134, 219)
Screenshot: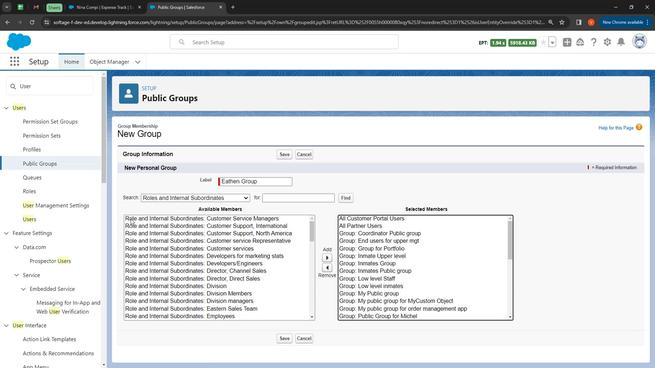 
Action: Mouse moved to (322, 265)
Screenshot: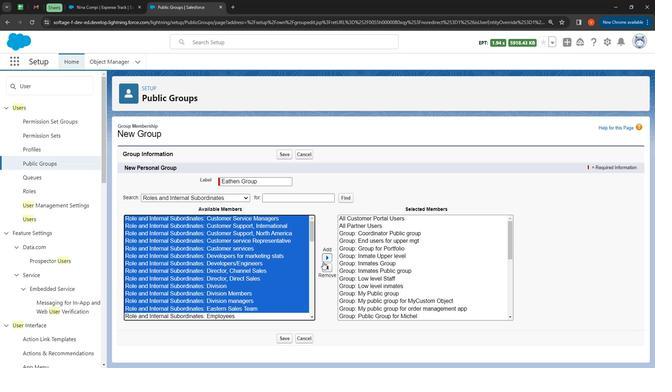 
Action: Mouse pressed left at (322, 265)
Screenshot: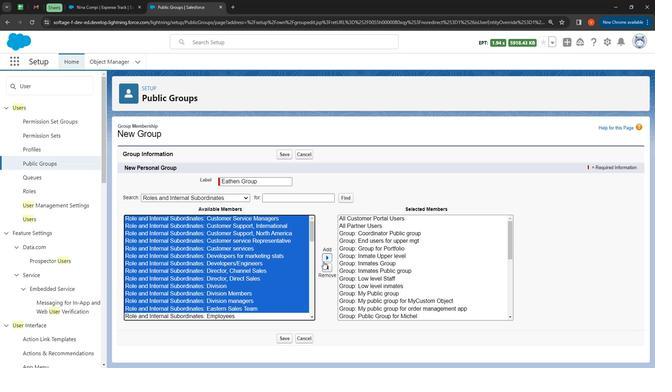 
Action: Mouse moved to (144, 221)
Screenshot: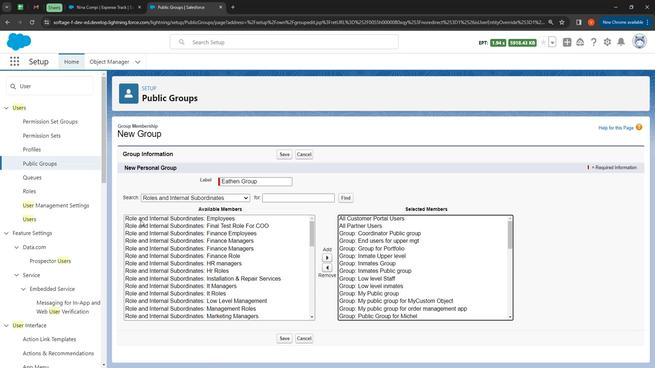 
Action: Mouse pressed left at (144, 221)
Screenshot: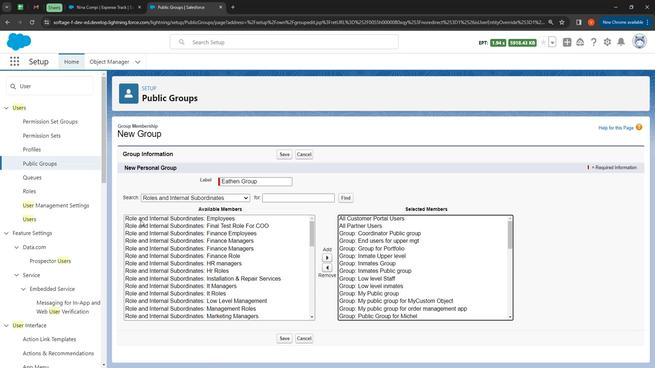 
Action: Mouse moved to (329, 259)
Screenshot: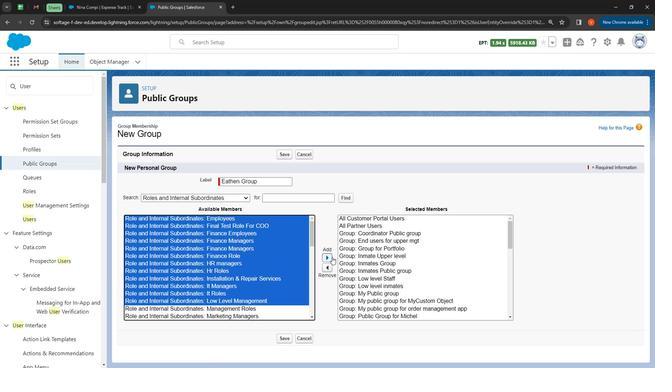 
Action: Mouse pressed left at (329, 259)
Screenshot: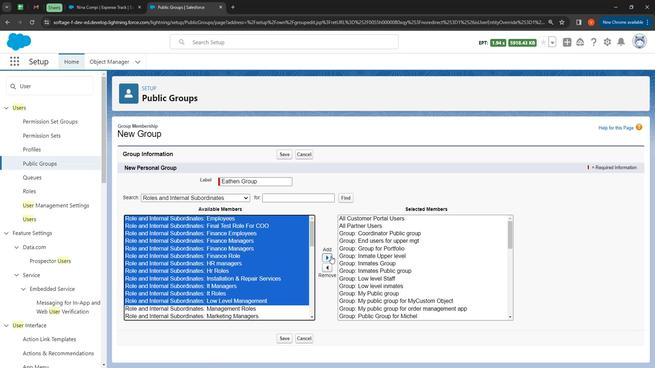 
Action: Mouse moved to (135, 219)
Screenshot: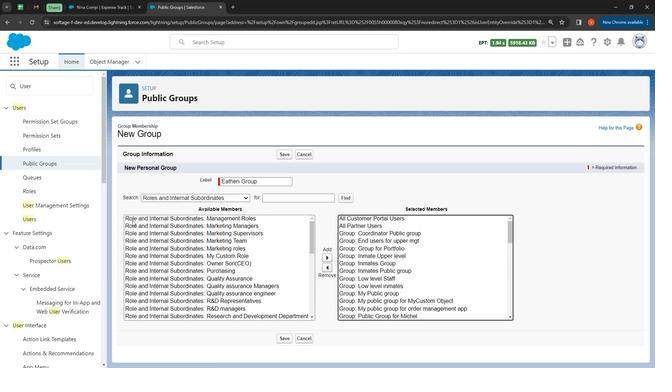 
Action: Mouse pressed left at (135, 219)
Screenshot: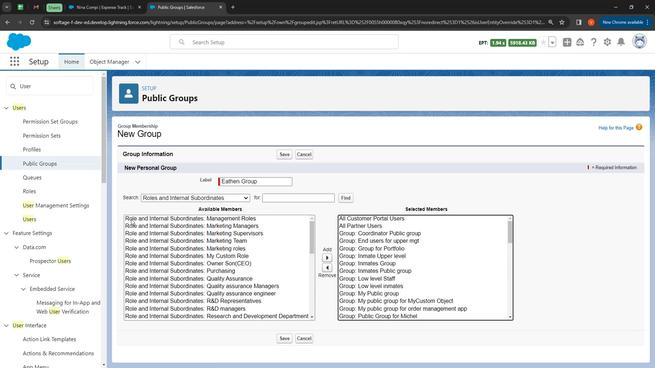 
Action: Mouse moved to (327, 261)
Screenshot: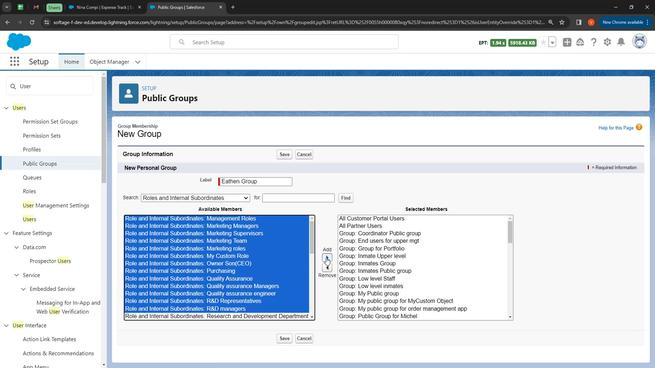 
Action: Mouse pressed left at (327, 261)
Screenshot: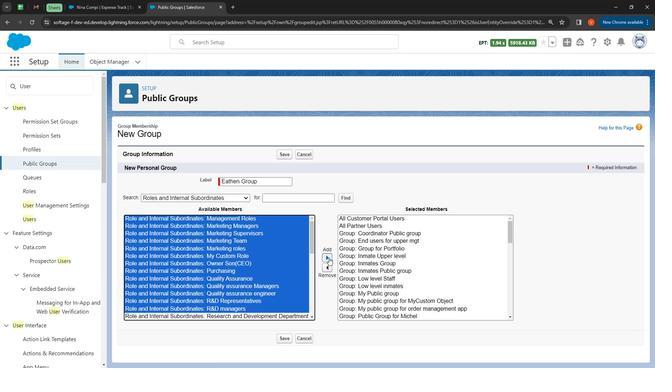
Action: Mouse moved to (132, 219)
Screenshot: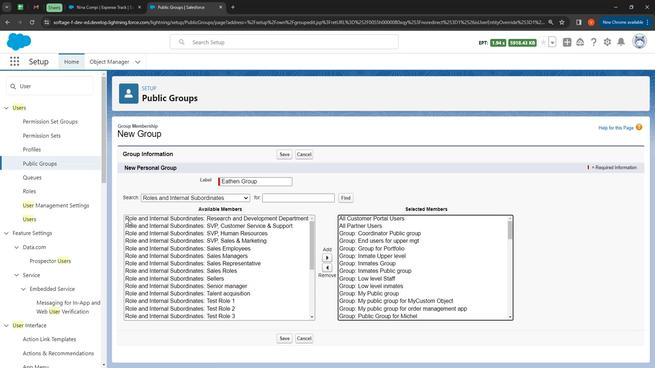 
Action: Mouse pressed left at (132, 219)
Screenshot: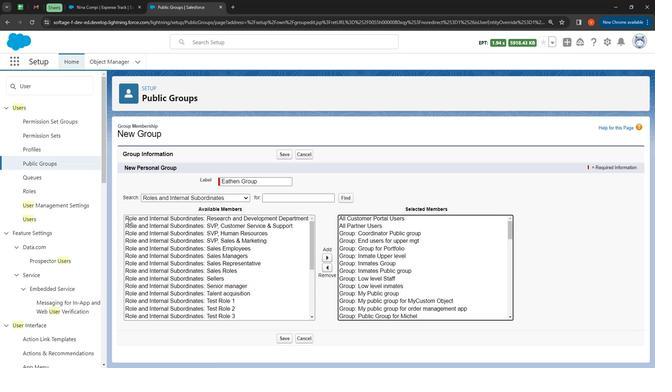 
Action: Mouse moved to (328, 263)
Screenshot: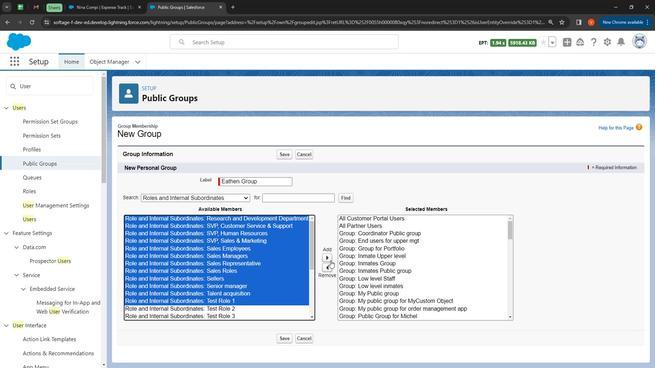 
Action: Mouse pressed left at (328, 263)
Screenshot: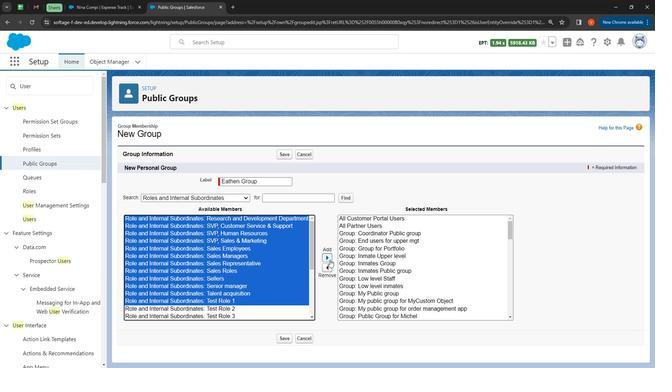 
Action: Mouse moved to (141, 220)
